 Task: Create a due date automation trigger when advanced off, 2 working days before a card is due at 01:00 PM.
Action: Mouse moved to (1218, 354)
Screenshot: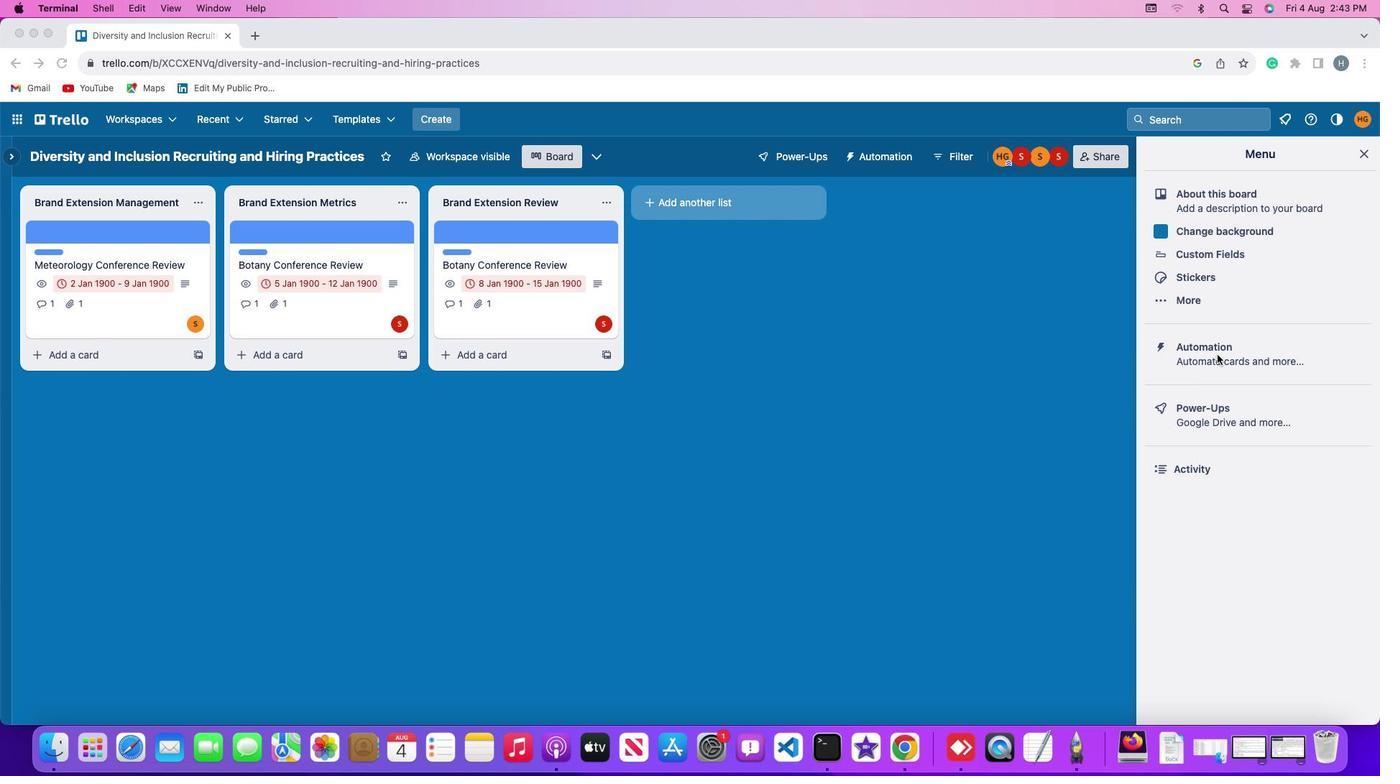 
Action: Mouse pressed left at (1218, 354)
Screenshot: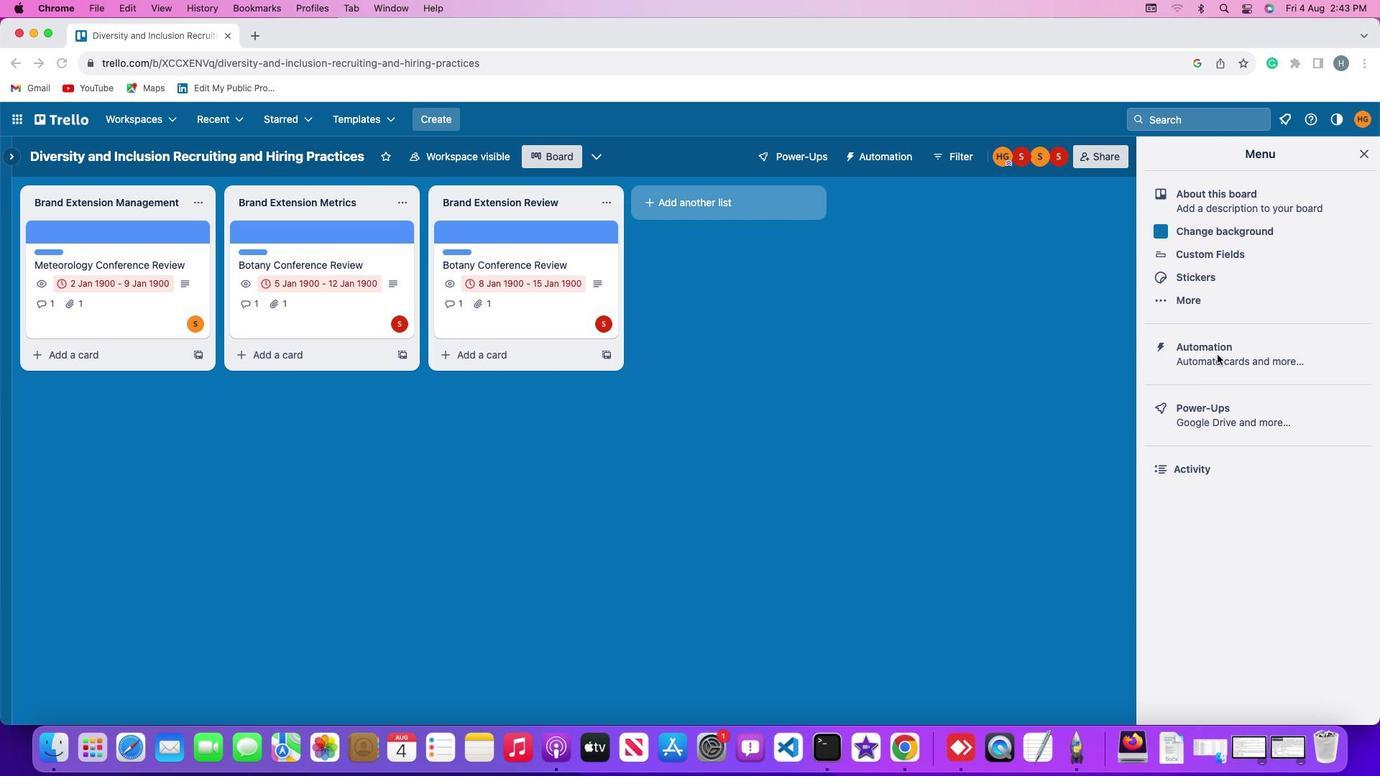
Action: Mouse moved to (1218, 354)
Screenshot: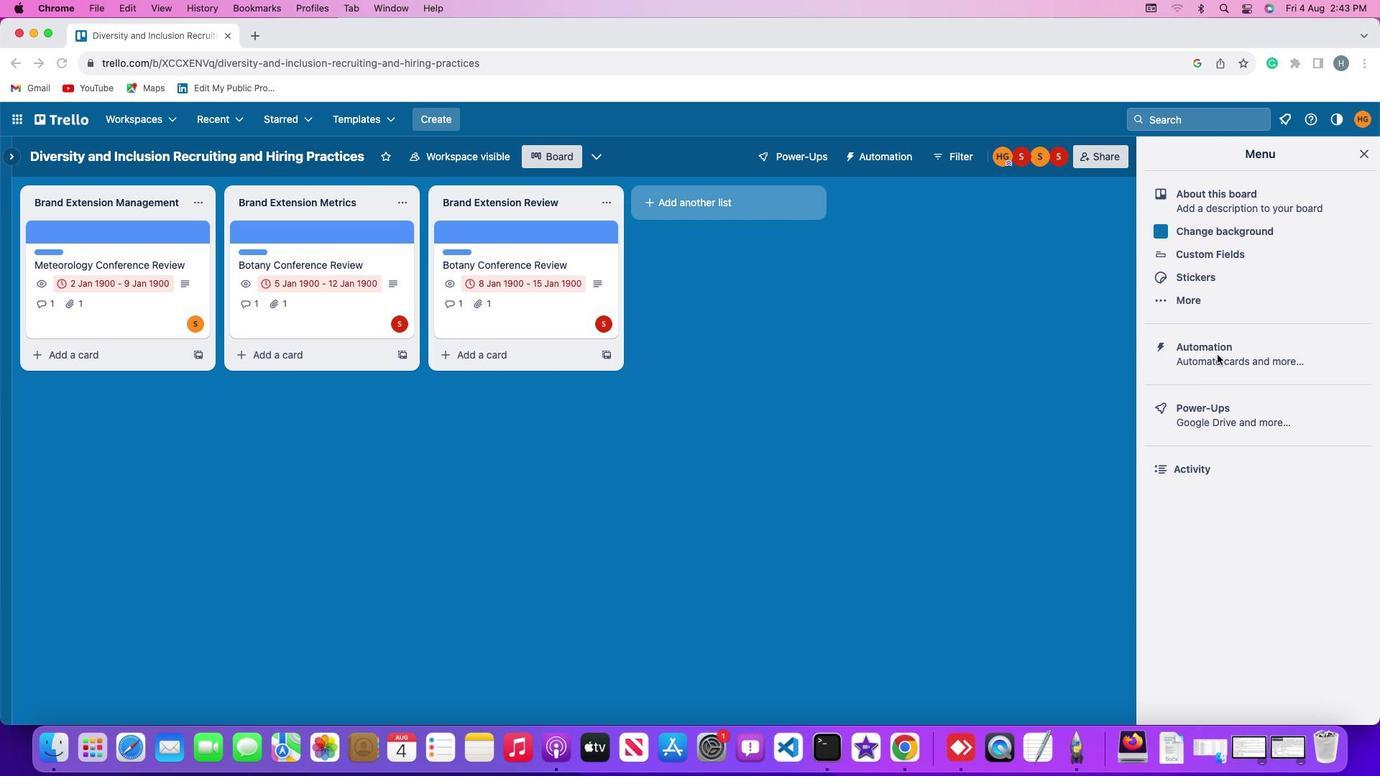 
Action: Mouse pressed left at (1218, 354)
Screenshot: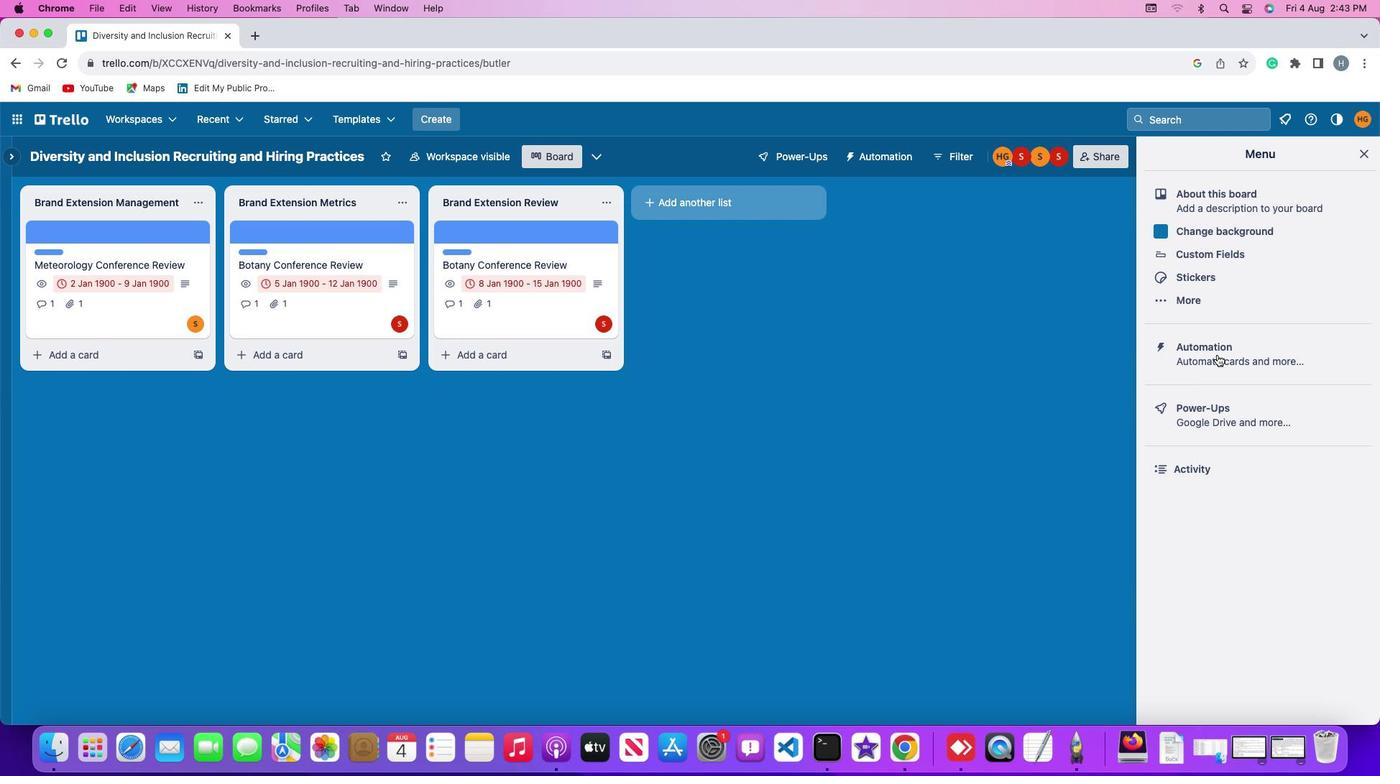 
Action: Mouse moved to (91, 339)
Screenshot: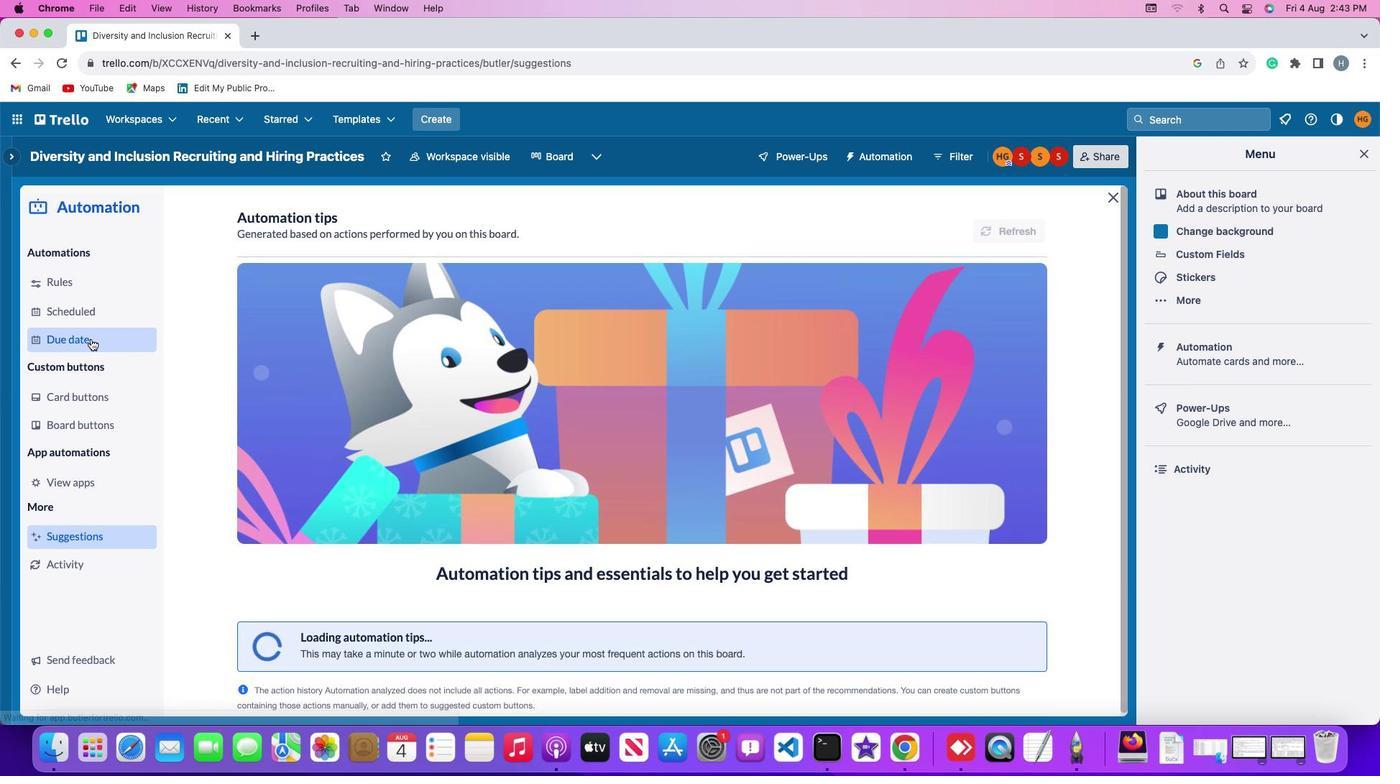 
Action: Mouse pressed left at (91, 339)
Screenshot: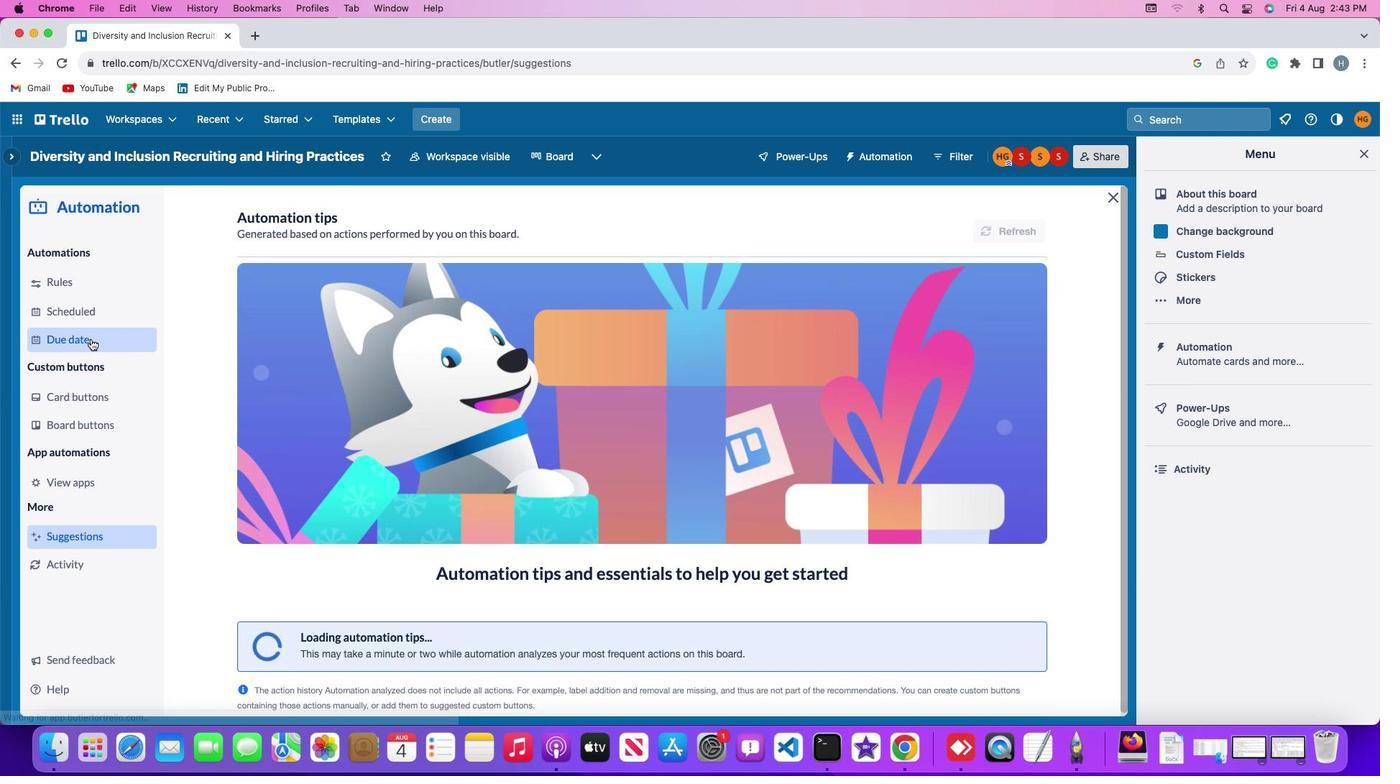 
Action: Mouse moved to (952, 217)
Screenshot: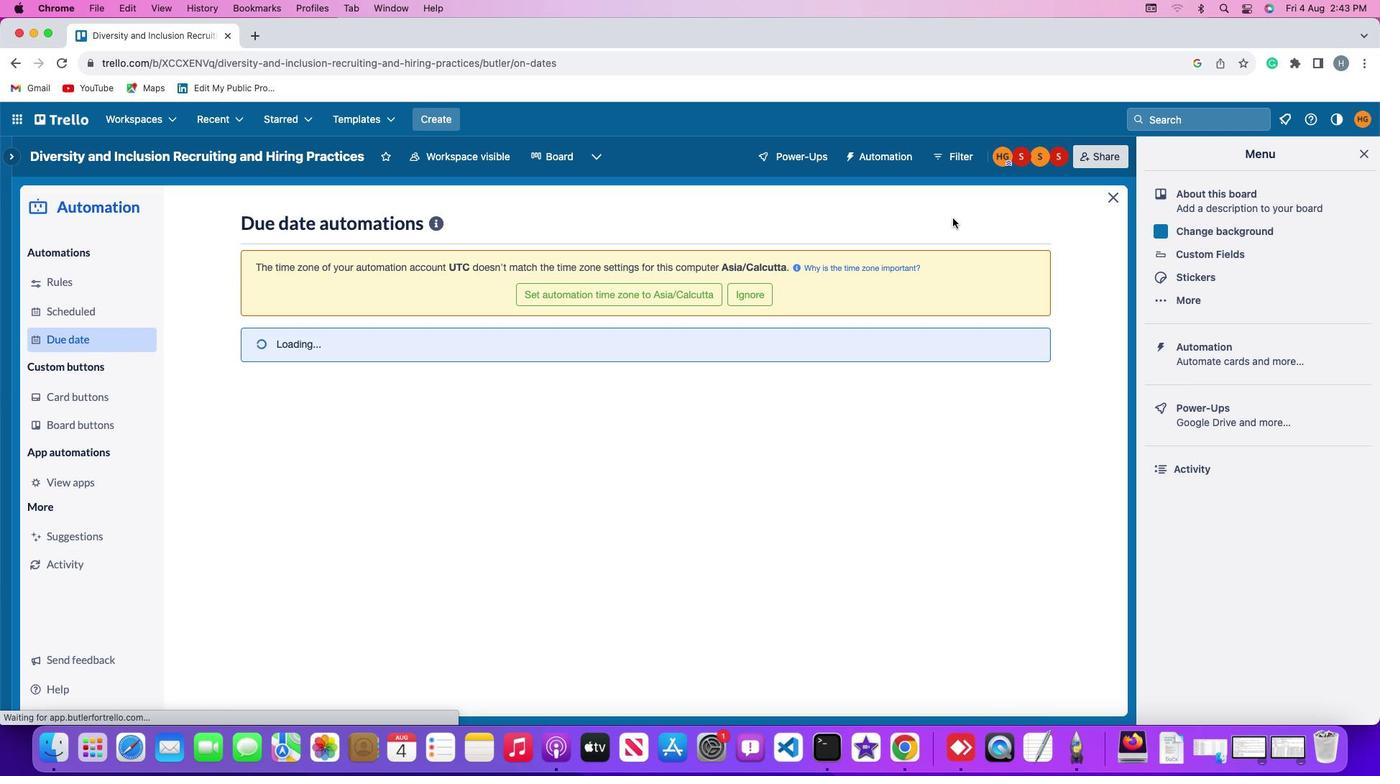 
Action: Mouse pressed left at (952, 217)
Screenshot: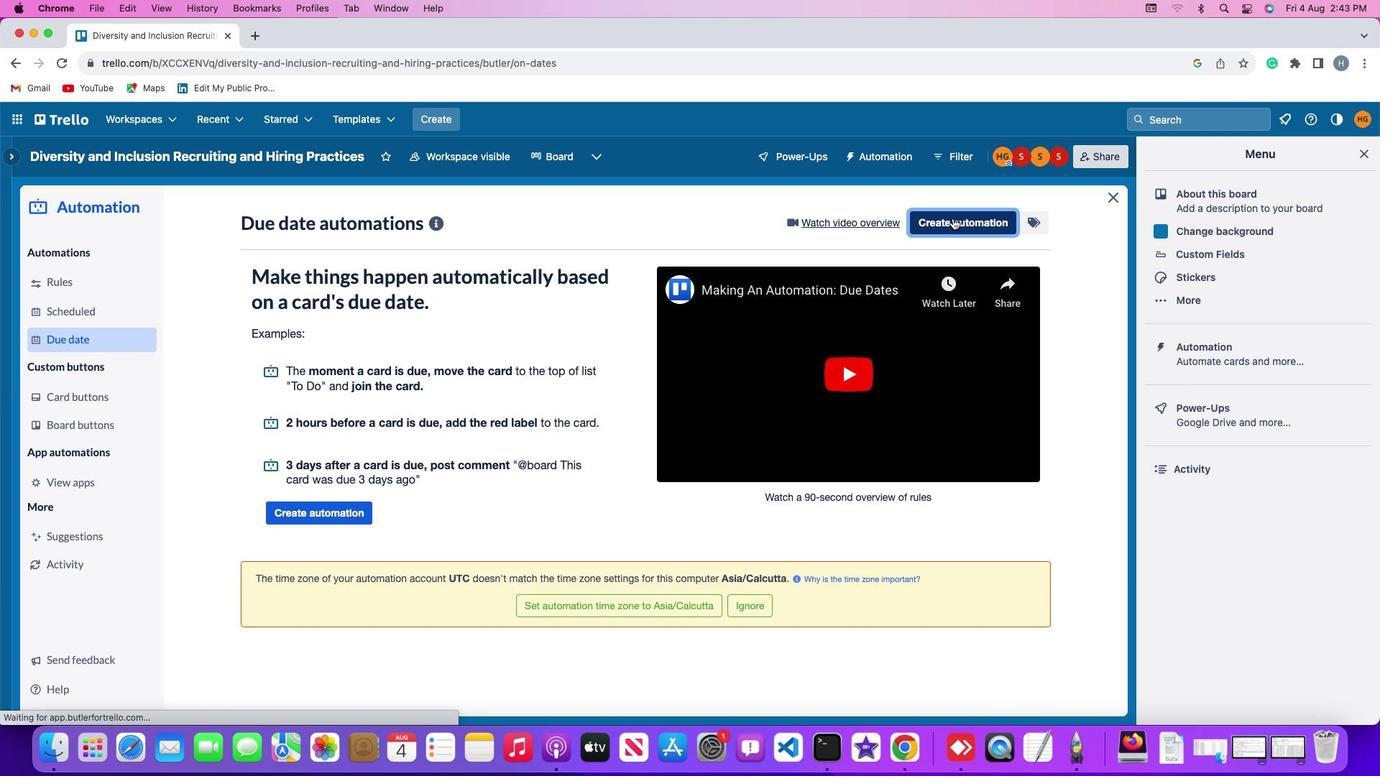 
Action: Mouse moved to (665, 363)
Screenshot: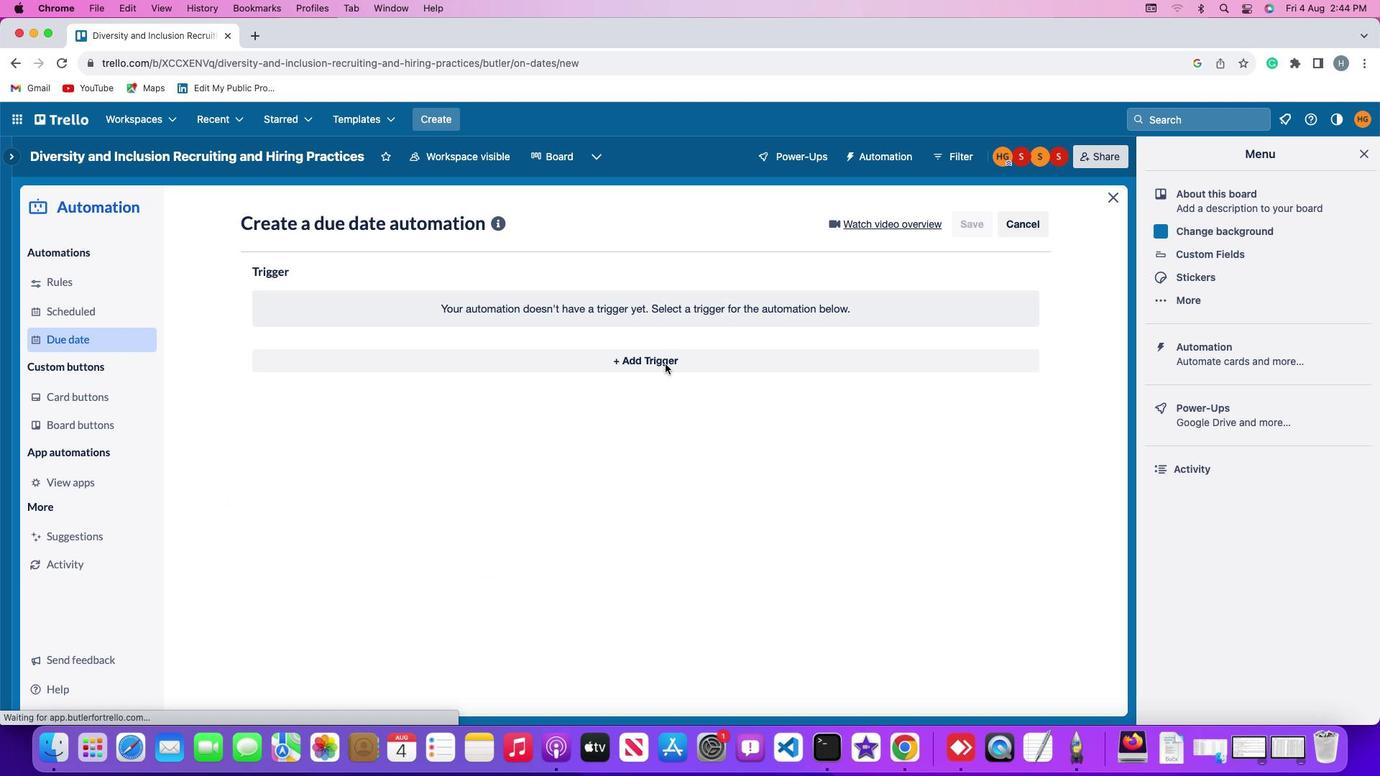 
Action: Mouse pressed left at (665, 363)
Screenshot: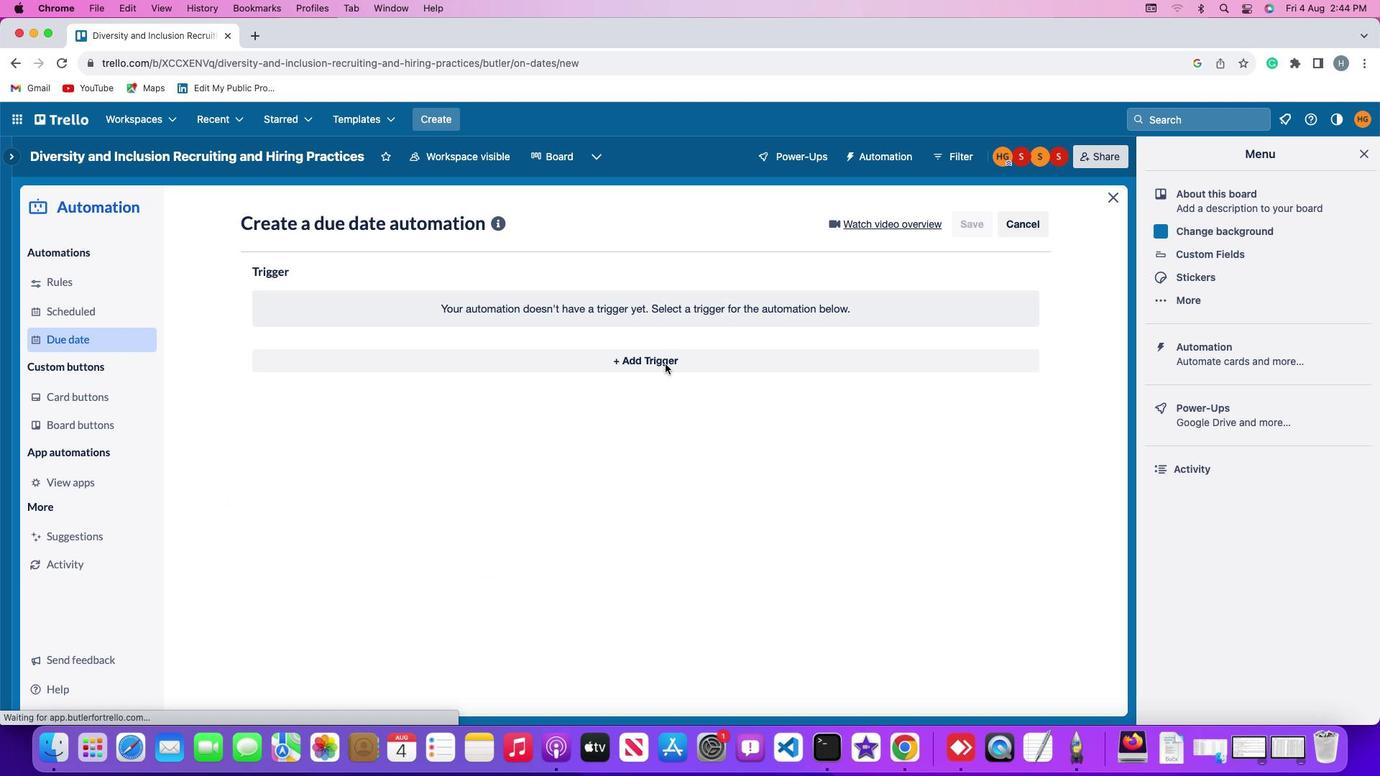 
Action: Mouse moved to (281, 580)
Screenshot: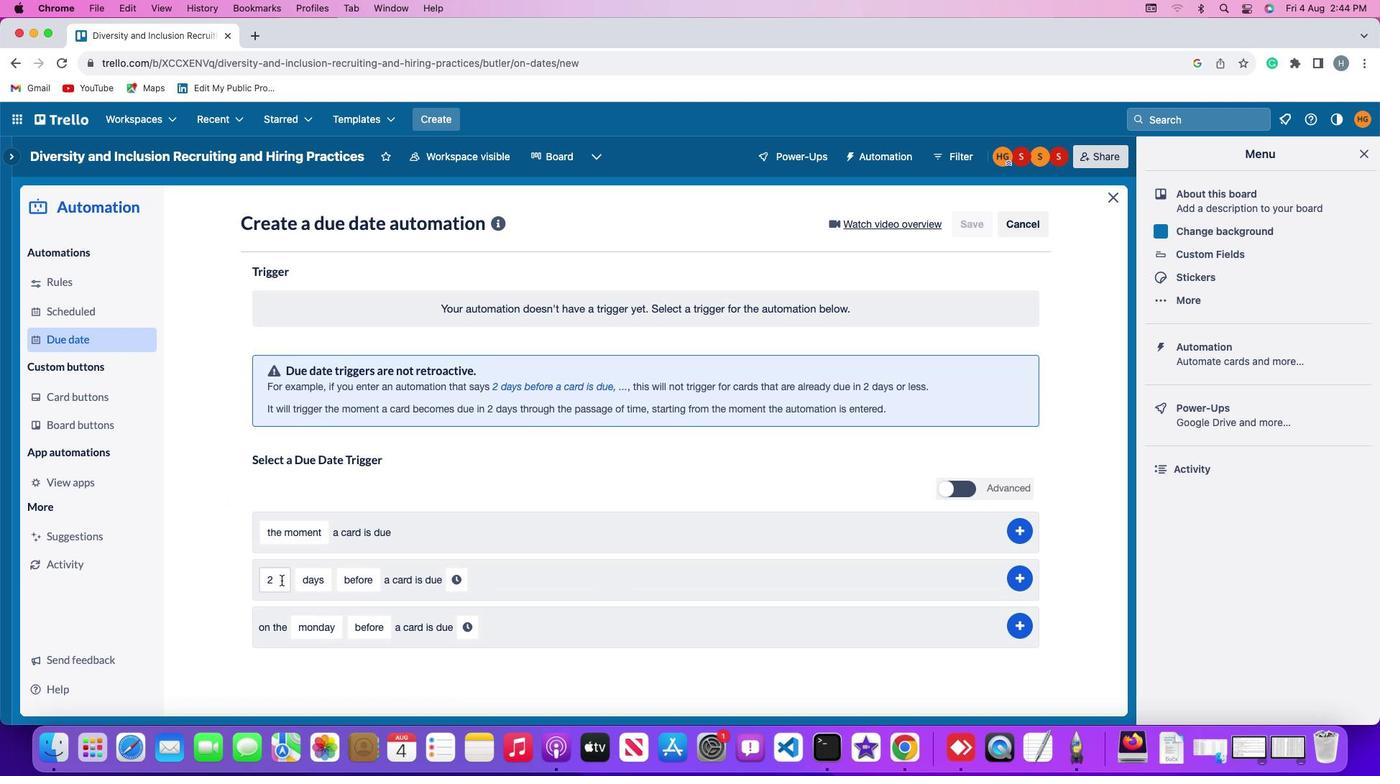 
Action: Mouse pressed left at (281, 580)
Screenshot: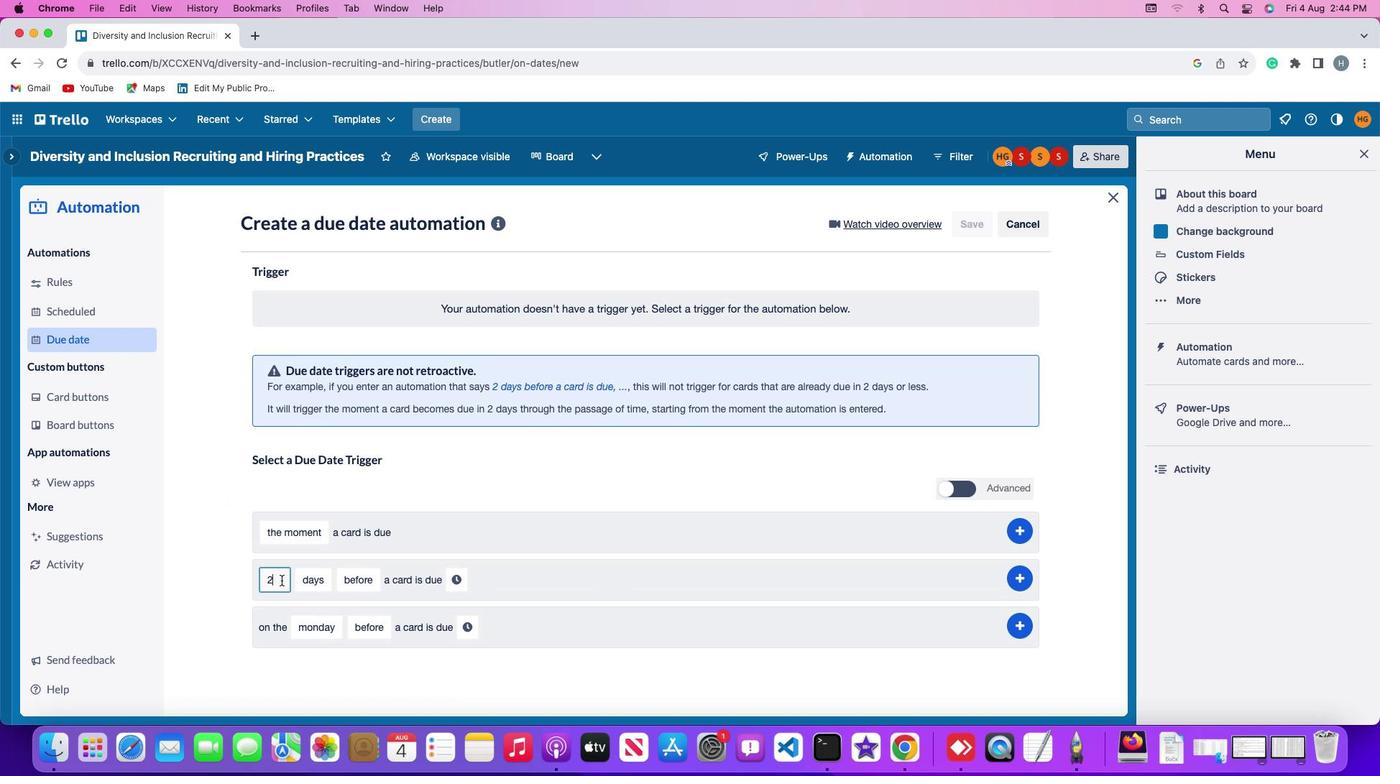 
Action: Key pressed Key.backspace'2'
Screenshot: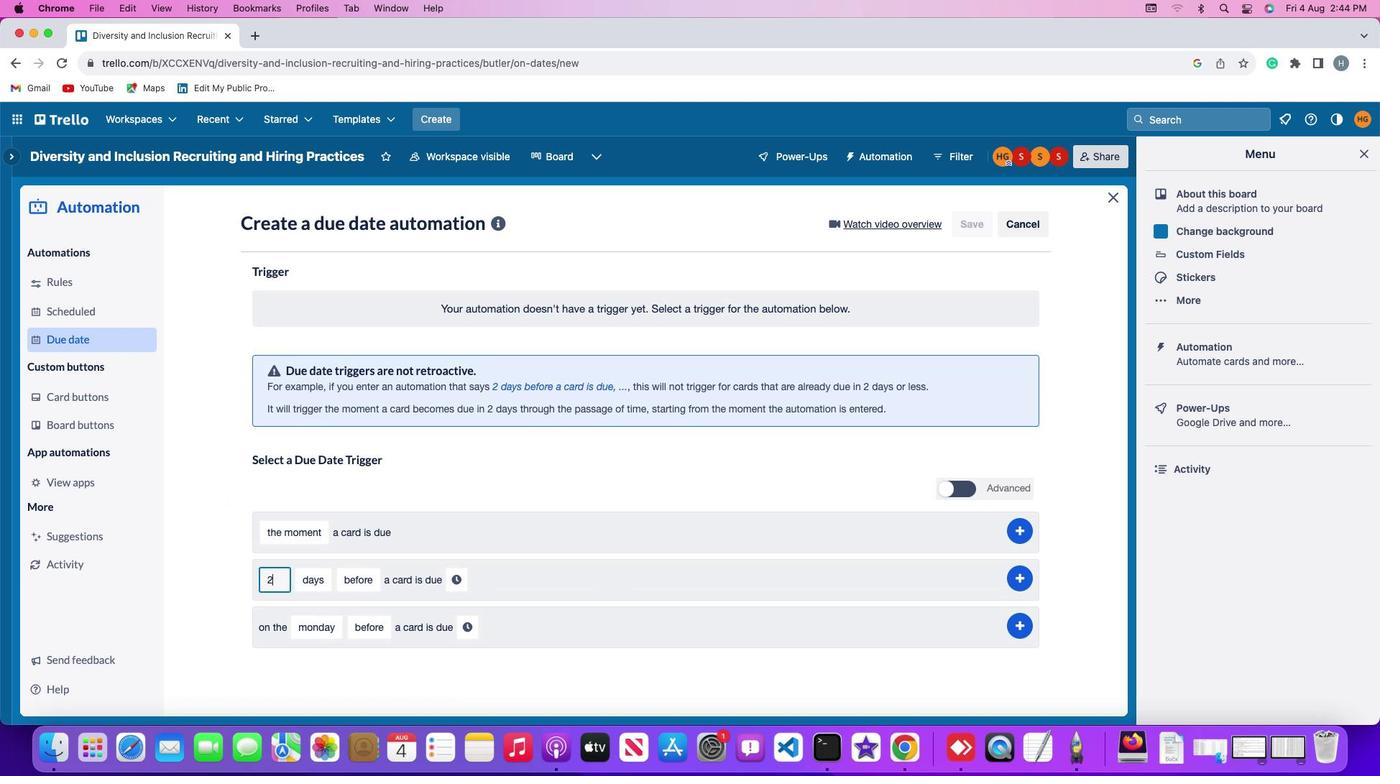
Action: Mouse moved to (311, 579)
Screenshot: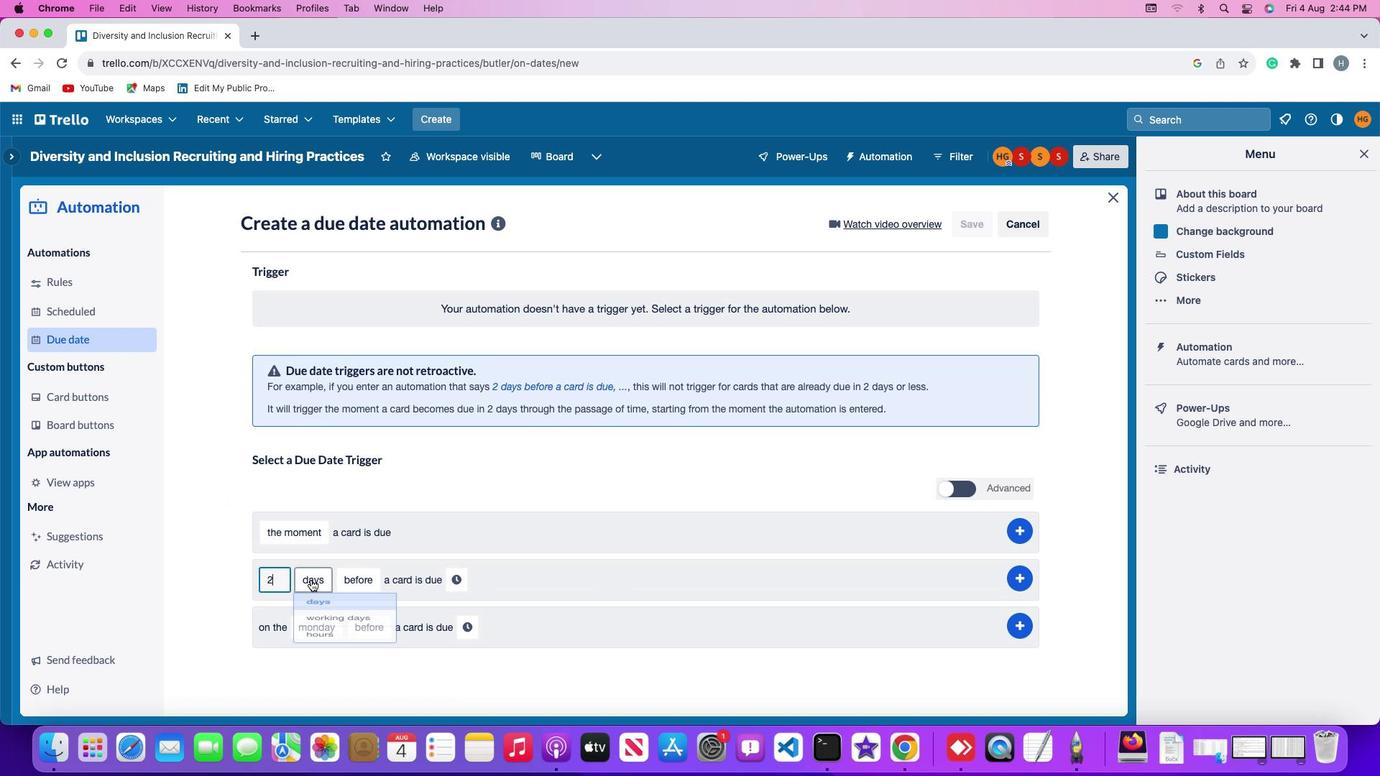 
Action: Mouse pressed left at (311, 579)
Screenshot: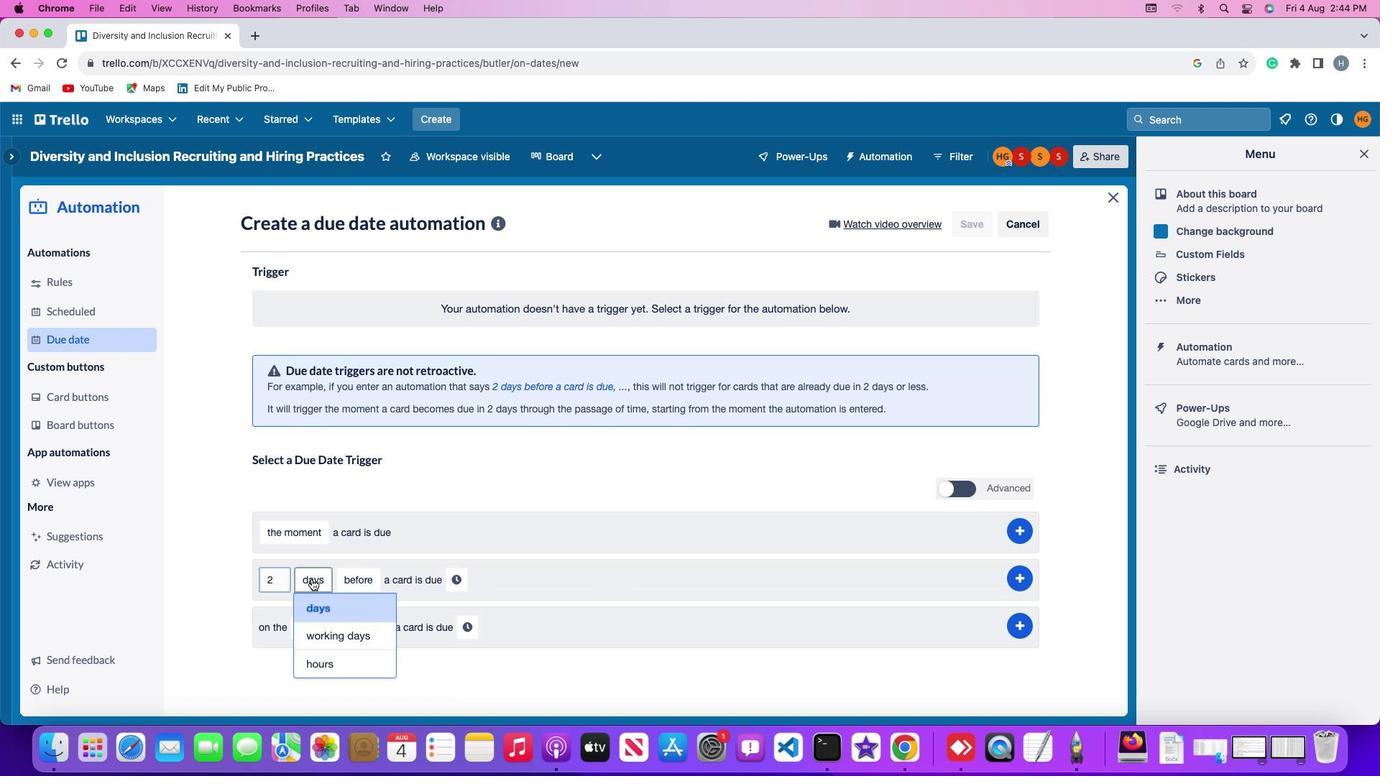 
Action: Mouse moved to (325, 637)
Screenshot: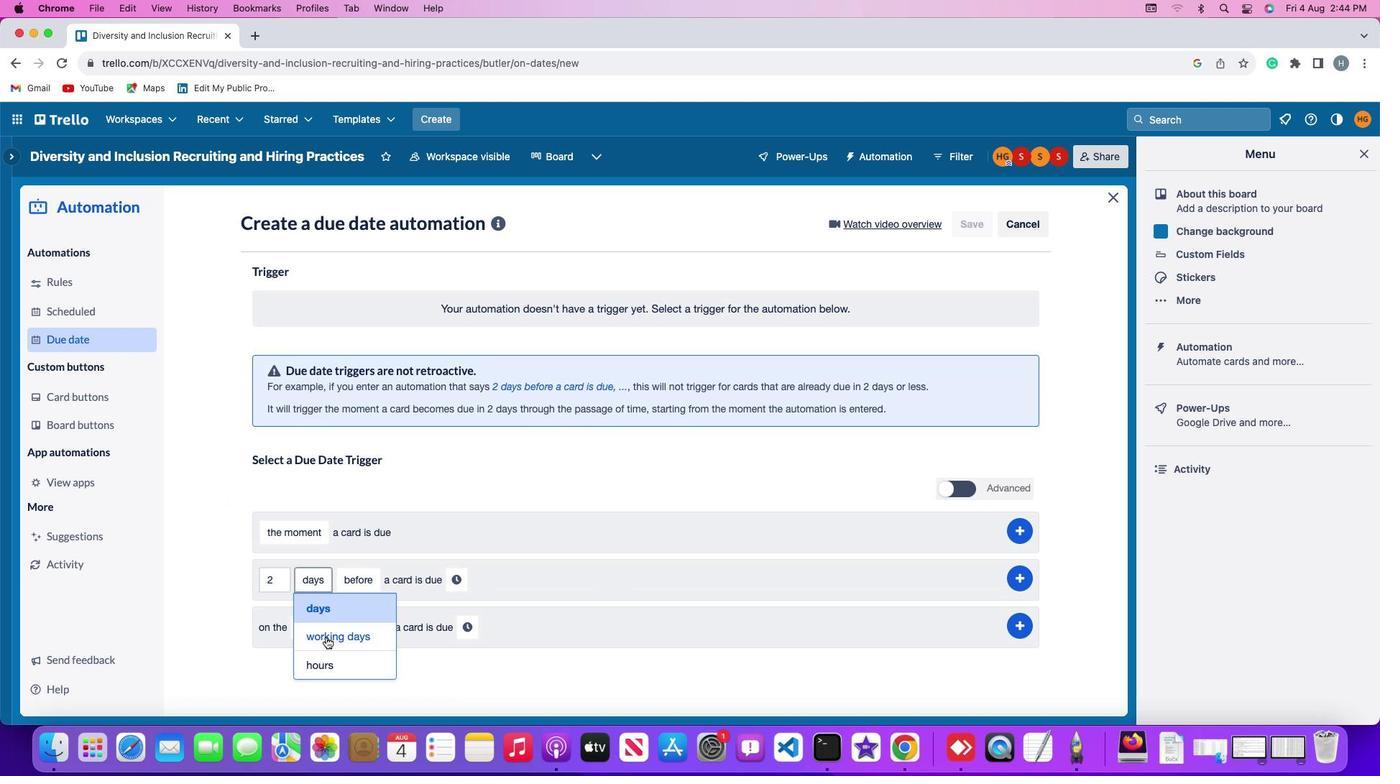 
Action: Mouse pressed left at (325, 637)
Screenshot: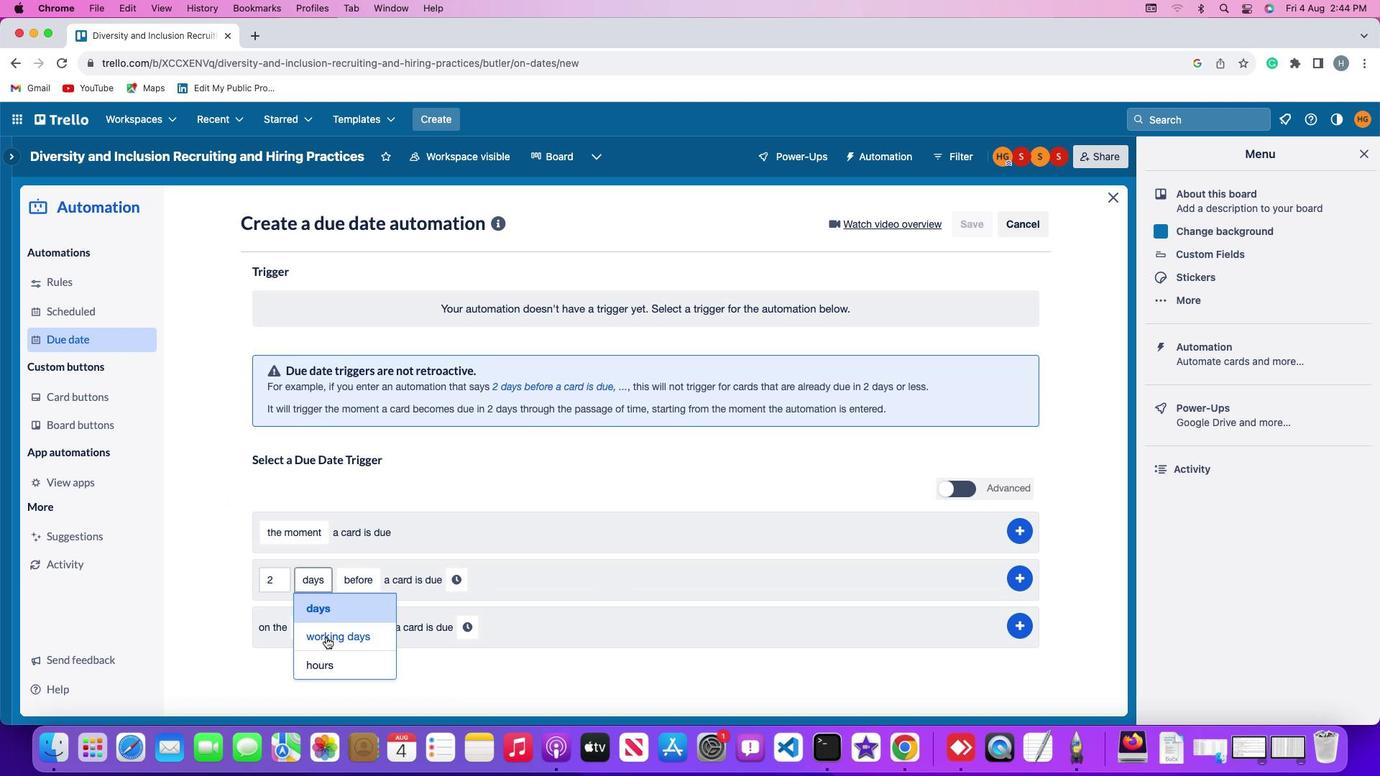 
Action: Mouse moved to (406, 604)
Screenshot: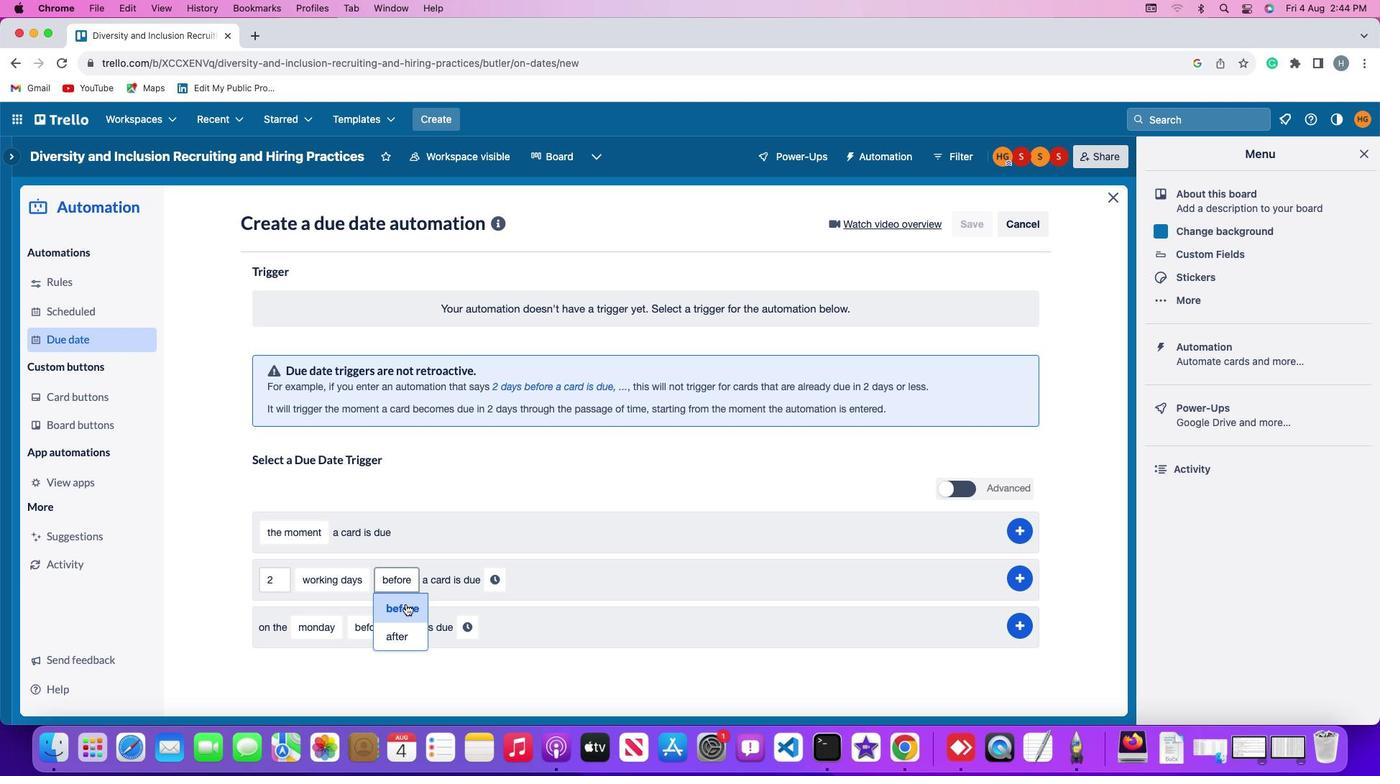 
Action: Mouse pressed left at (406, 604)
Screenshot: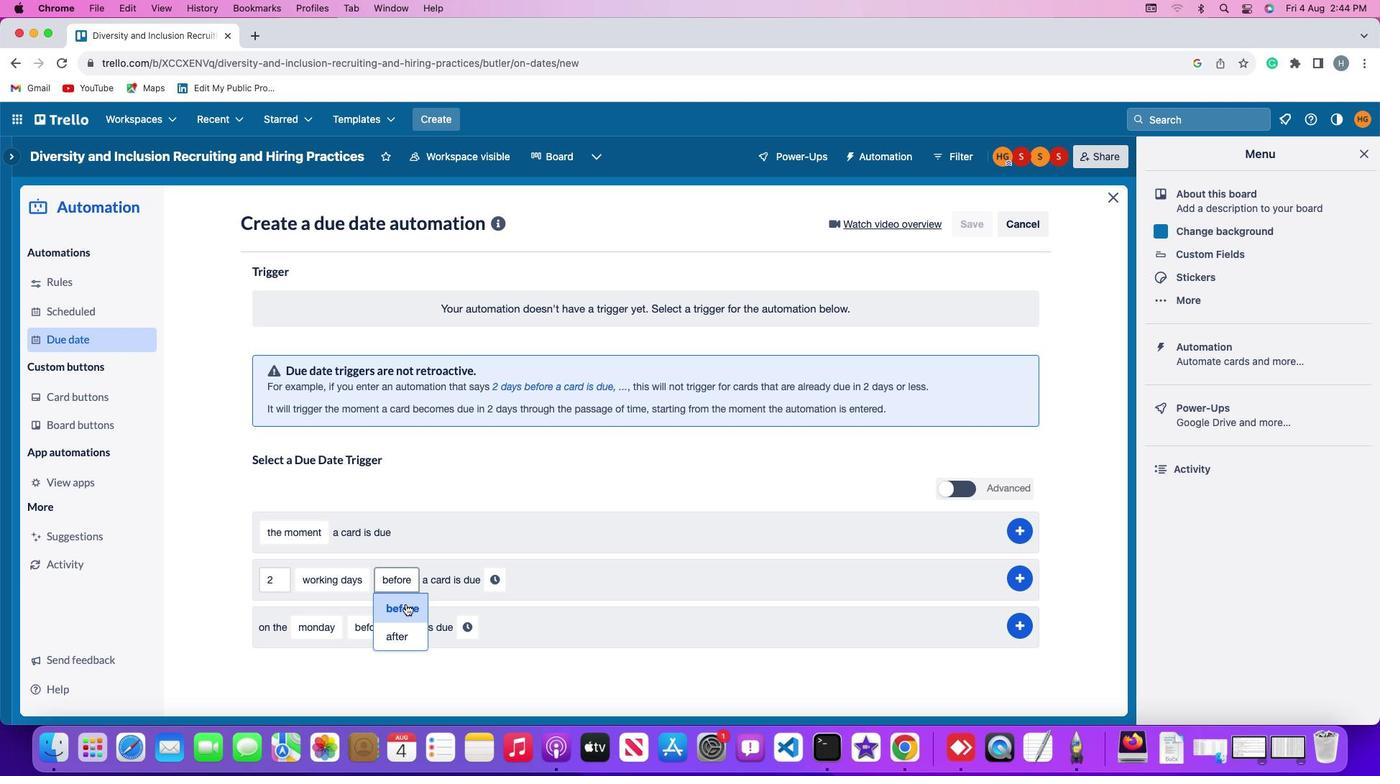 
Action: Mouse moved to (499, 580)
Screenshot: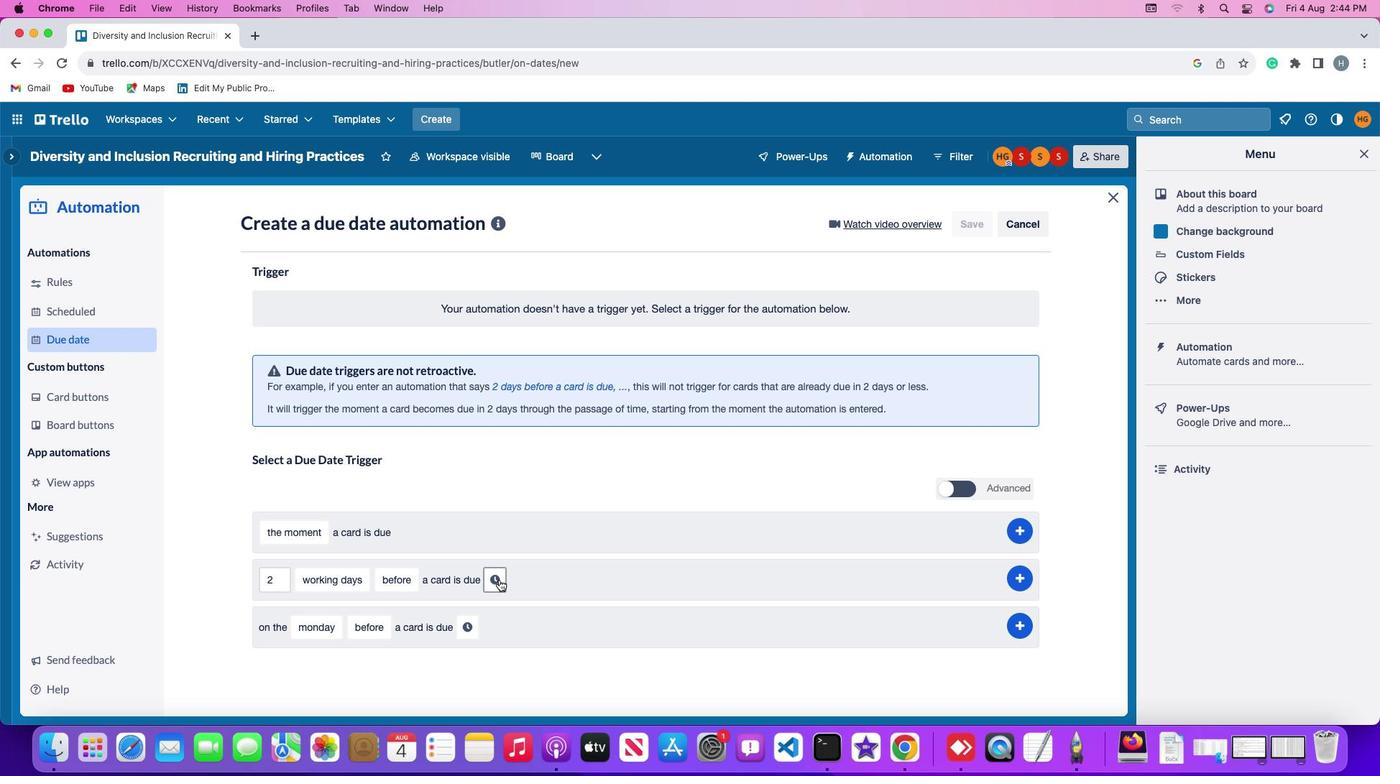 
Action: Mouse pressed left at (499, 580)
Screenshot: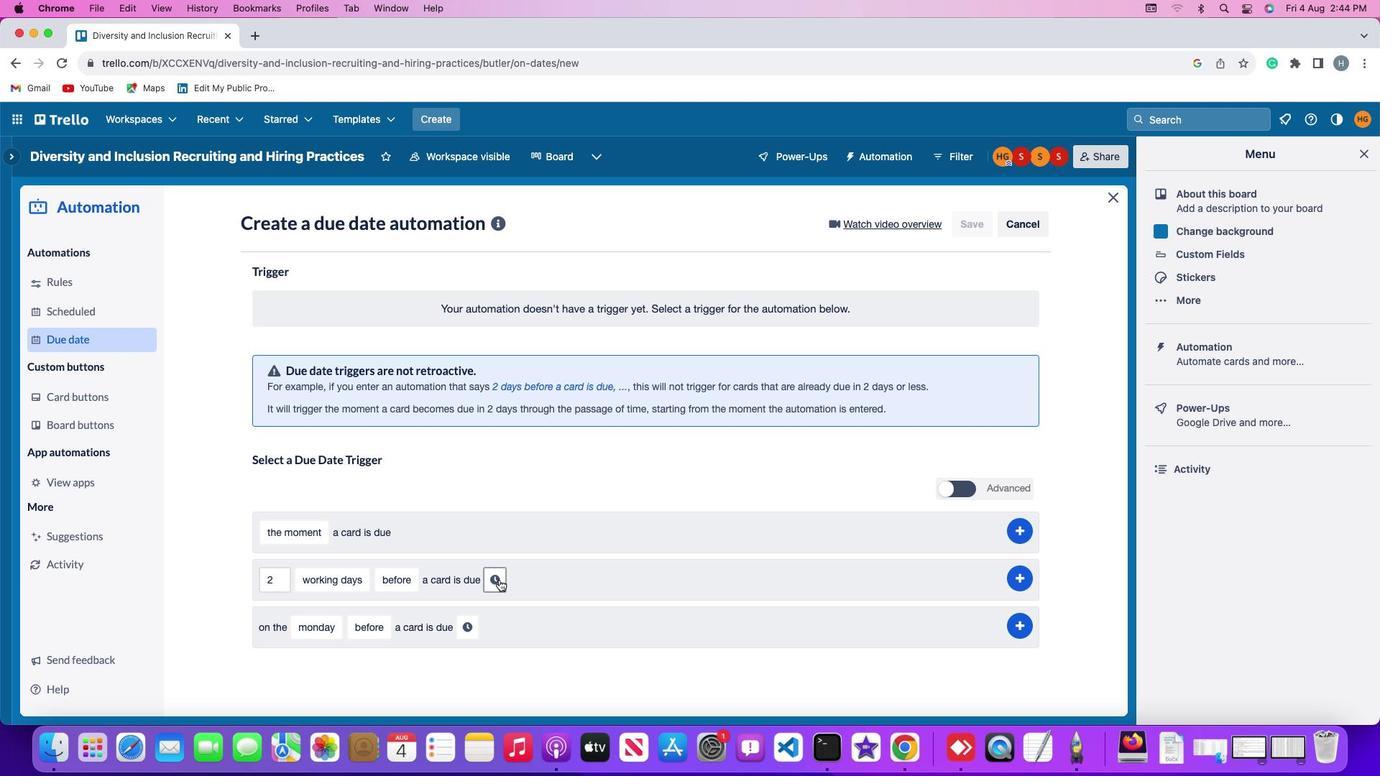 
Action: Mouse moved to (521, 582)
Screenshot: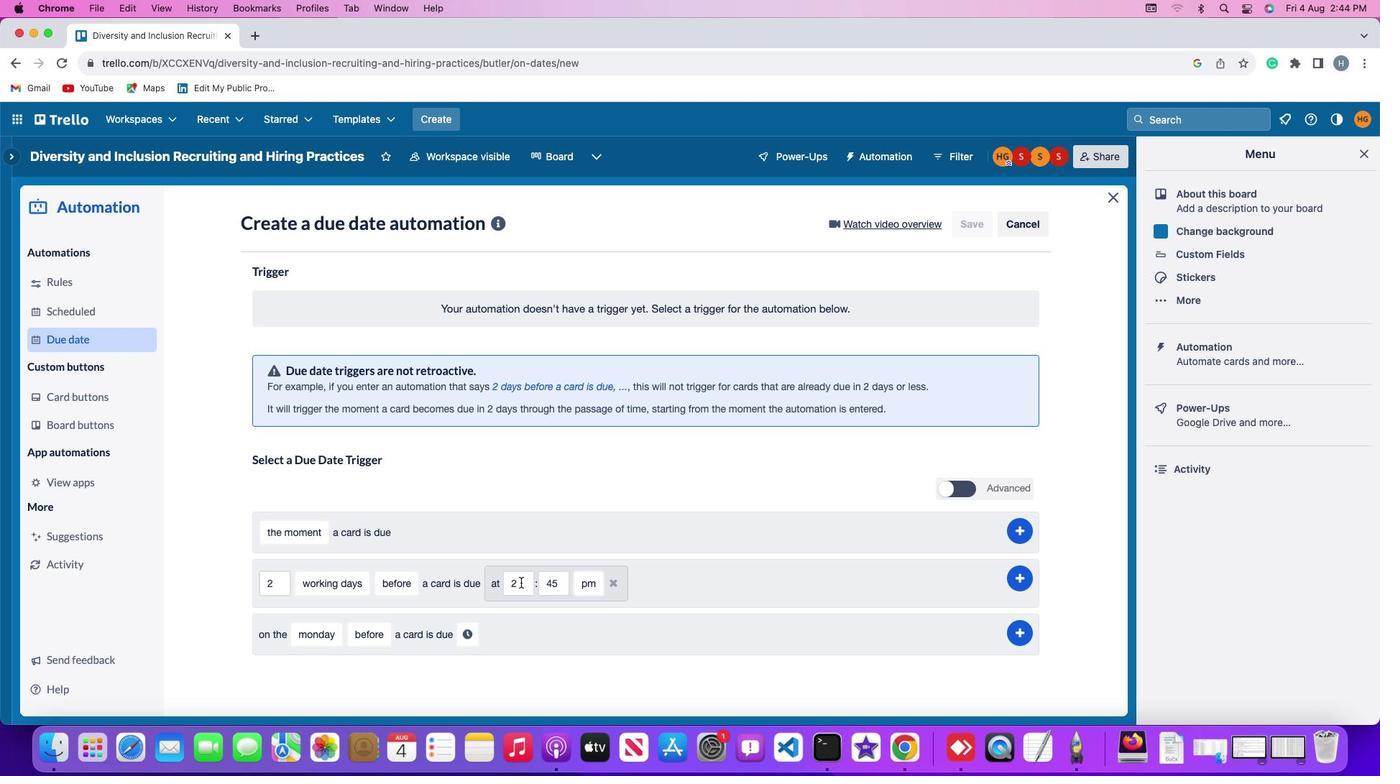 
Action: Mouse pressed left at (521, 582)
Screenshot: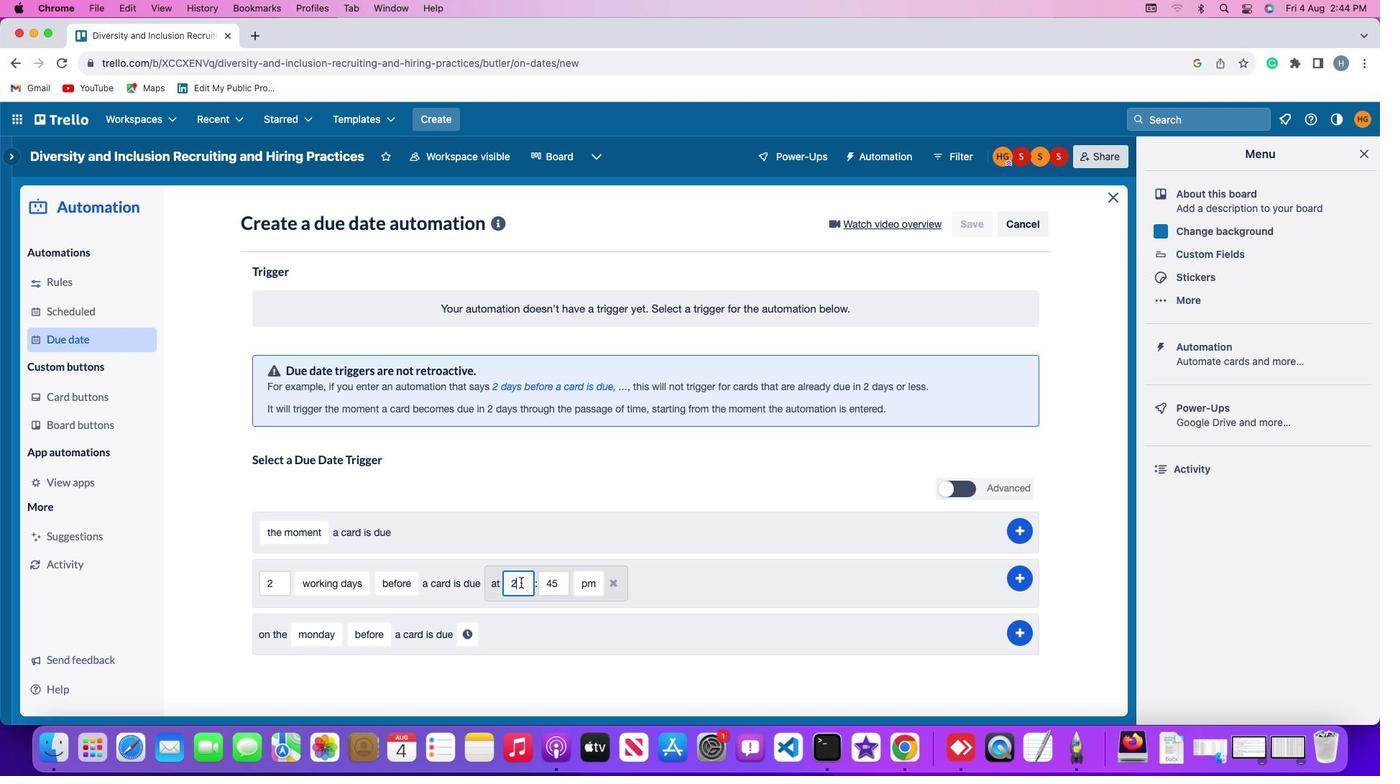 
Action: Key pressed Key.backspace'1'
Screenshot: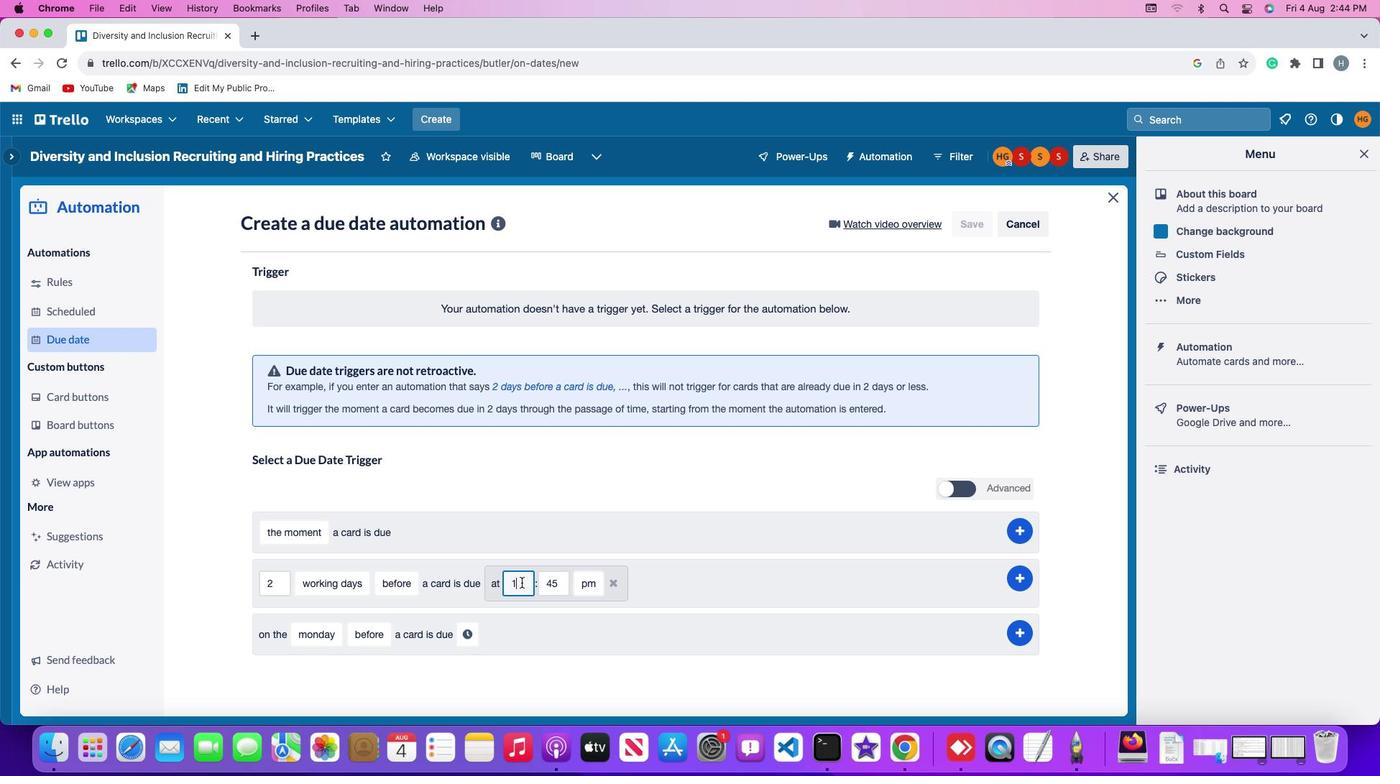 
Action: Mouse moved to (560, 582)
Screenshot: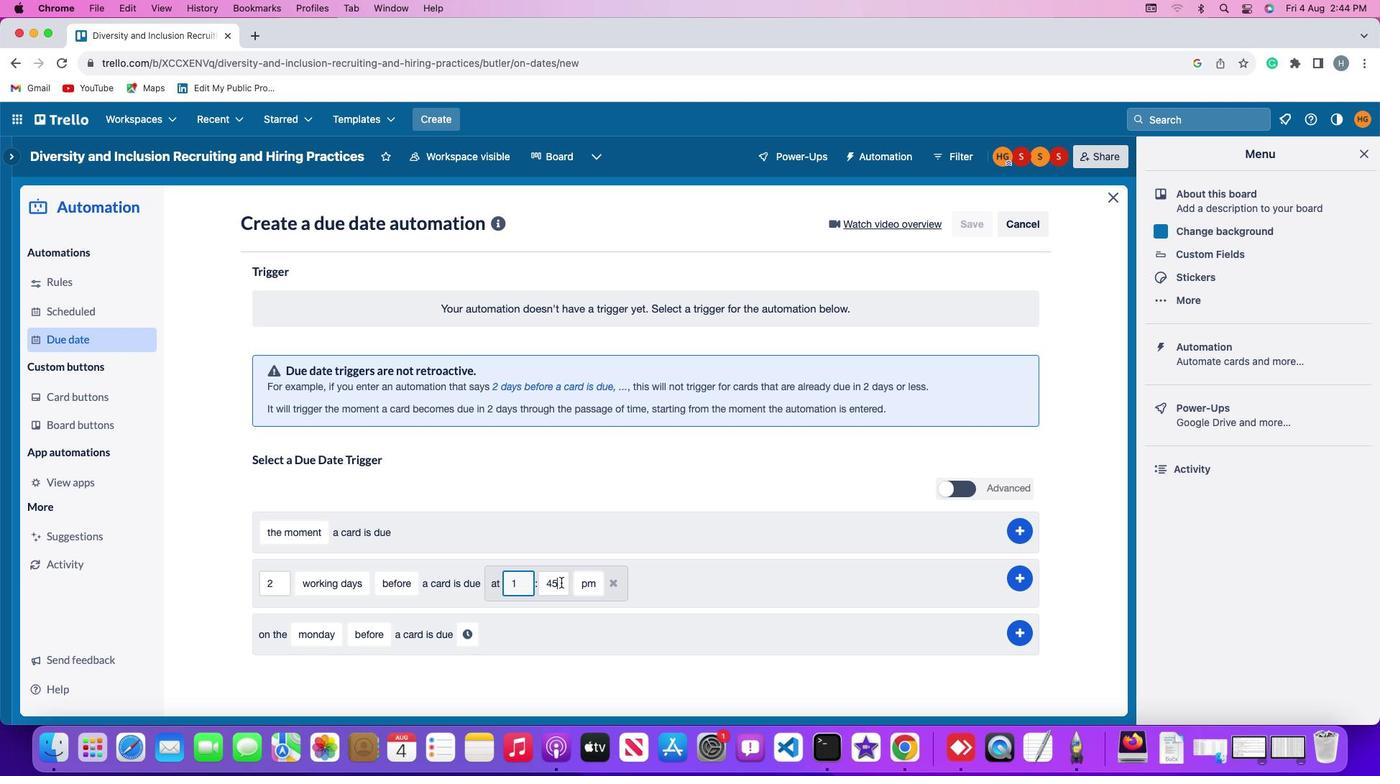 
Action: Mouse pressed left at (560, 582)
Screenshot: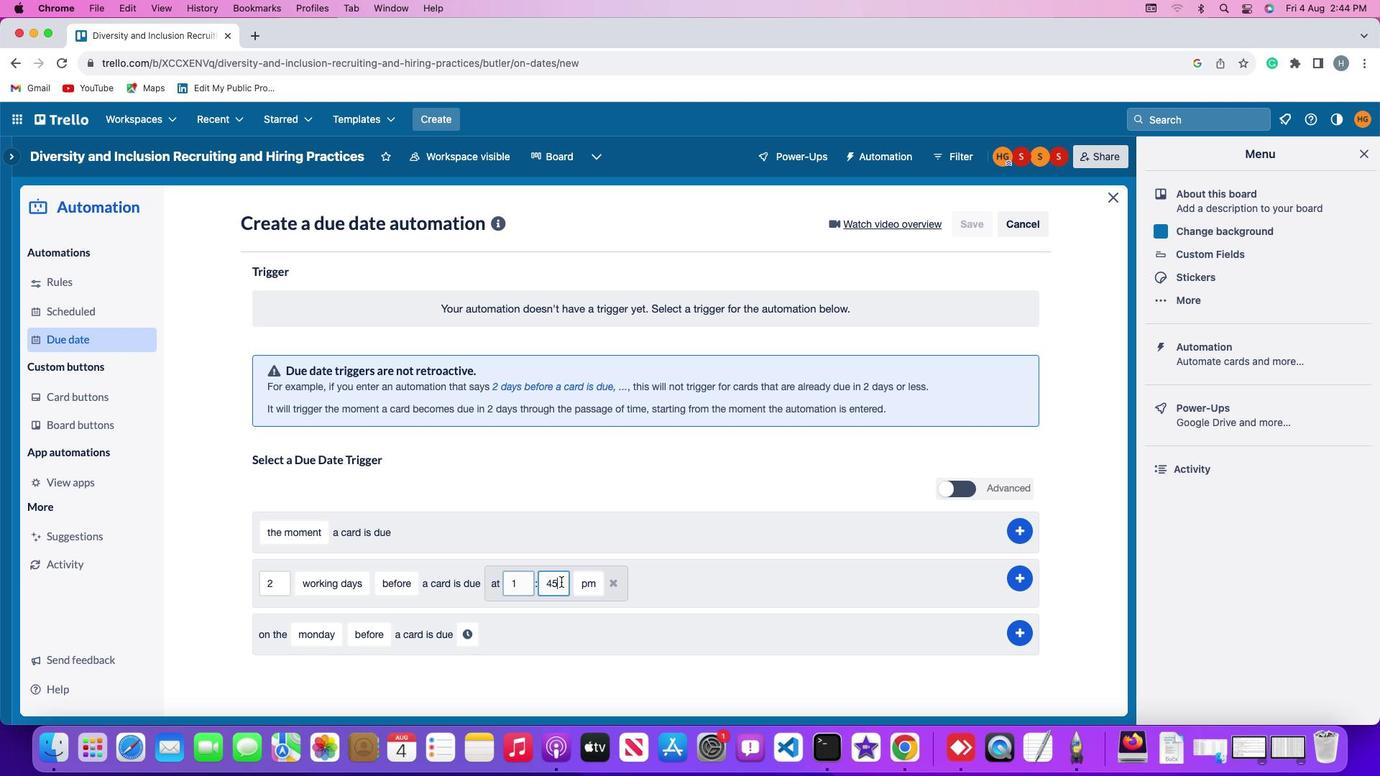 
Action: Mouse moved to (561, 582)
Screenshot: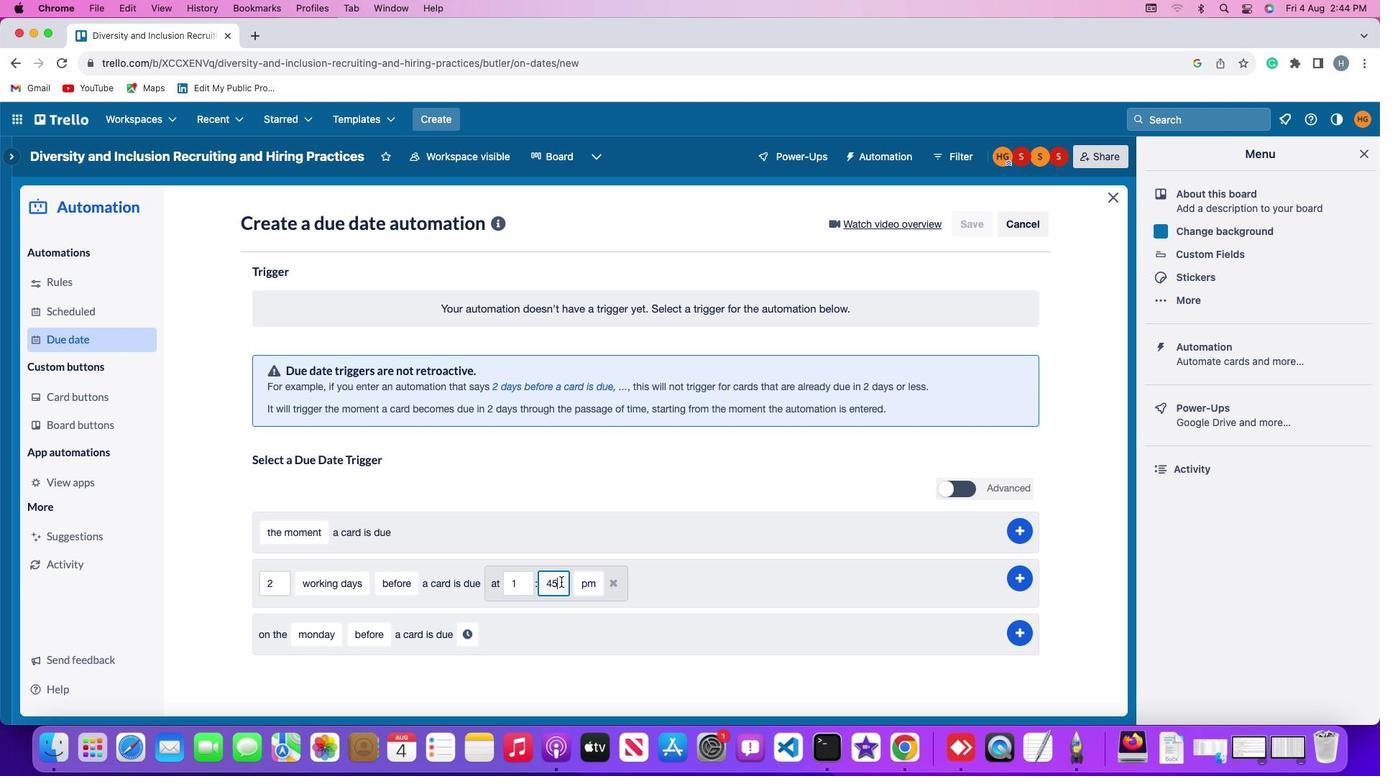 
Action: Key pressed Key.backspaceKey.backspace
Screenshot: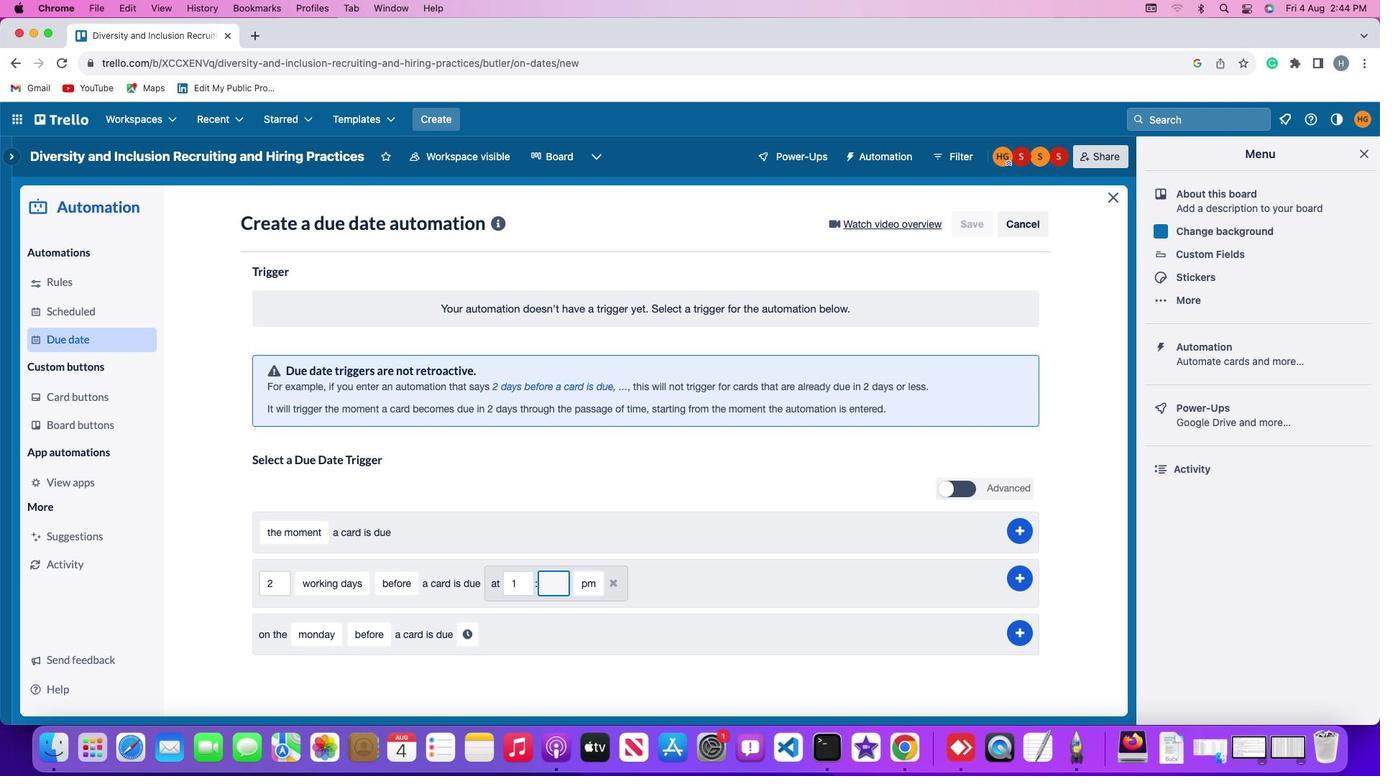 
Action: Mouse moved to (561, 581)
Screenshot: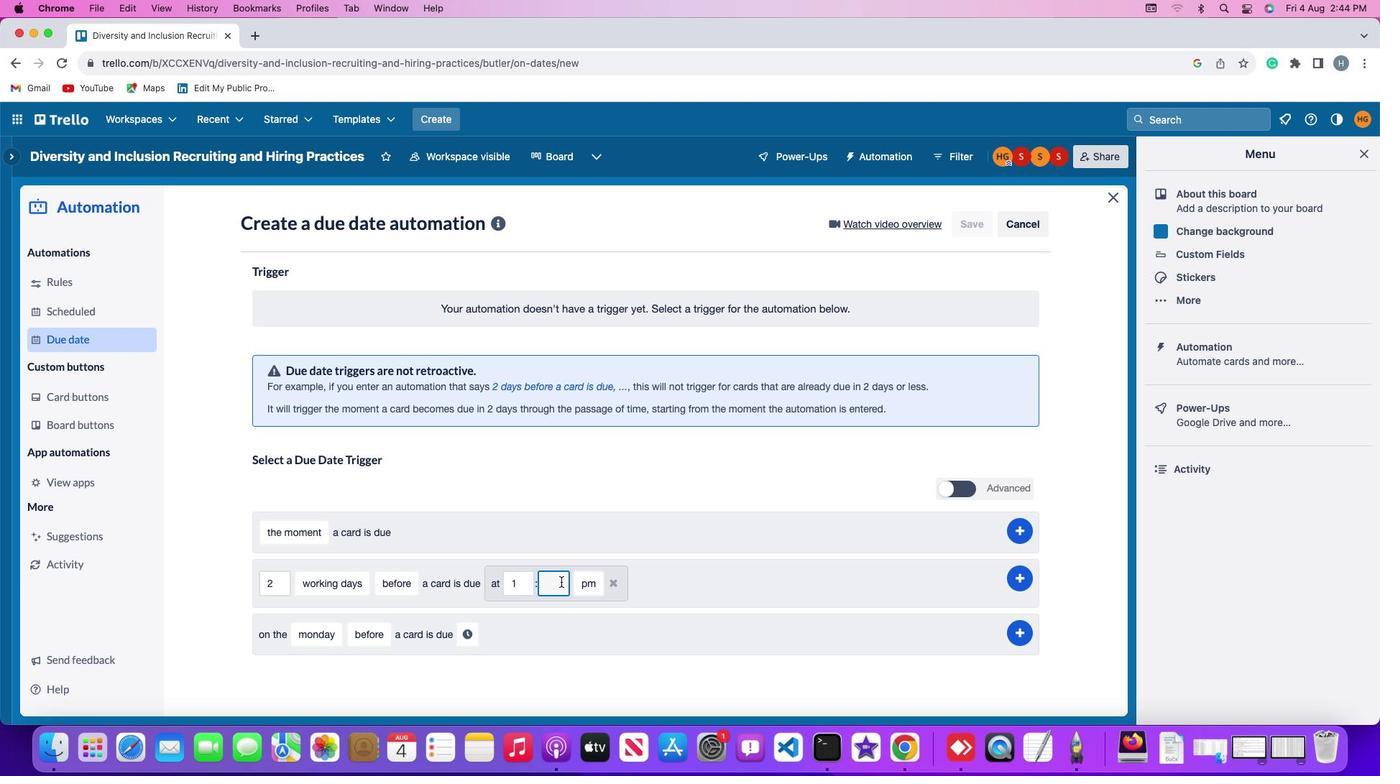 
Action: Key pressed '0''0'
Screenshot: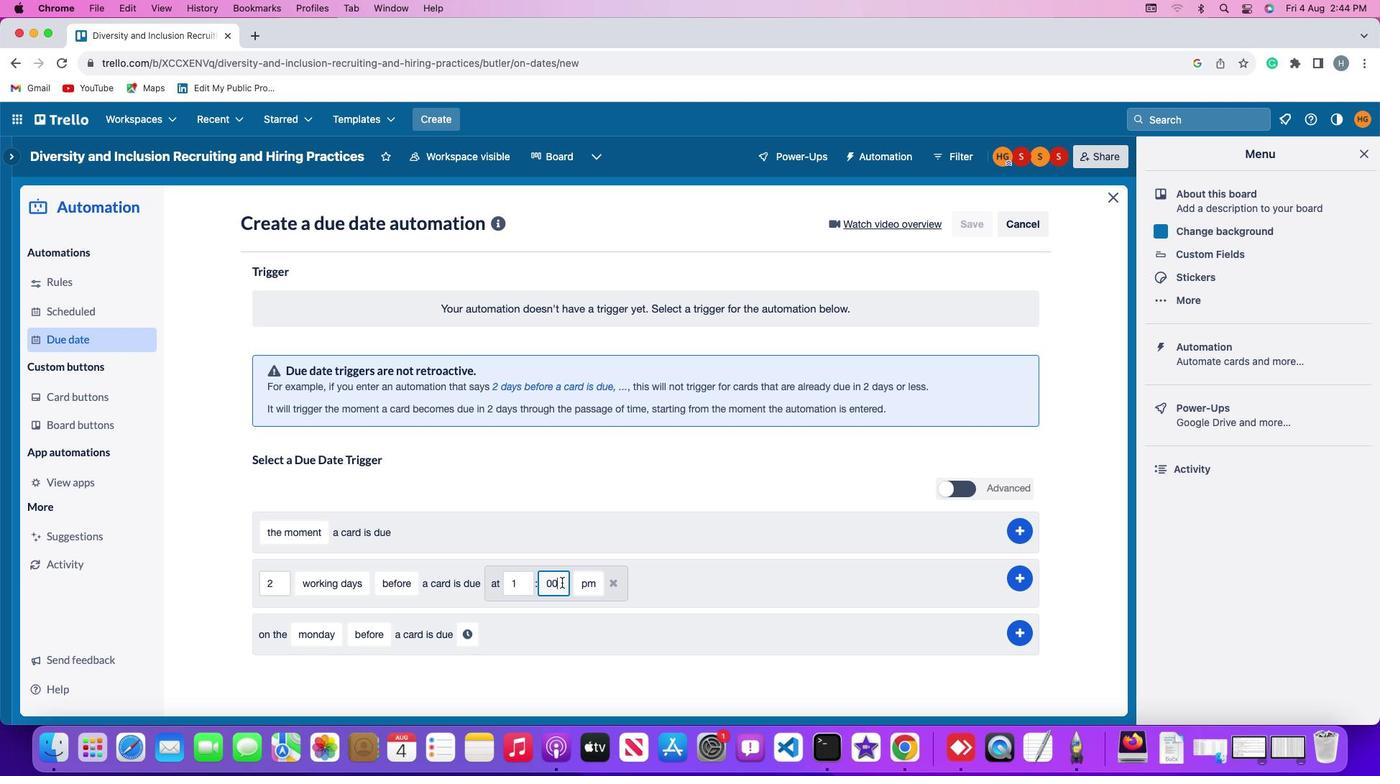 
Action: Mouse moved to (582, 582)
Screenshot: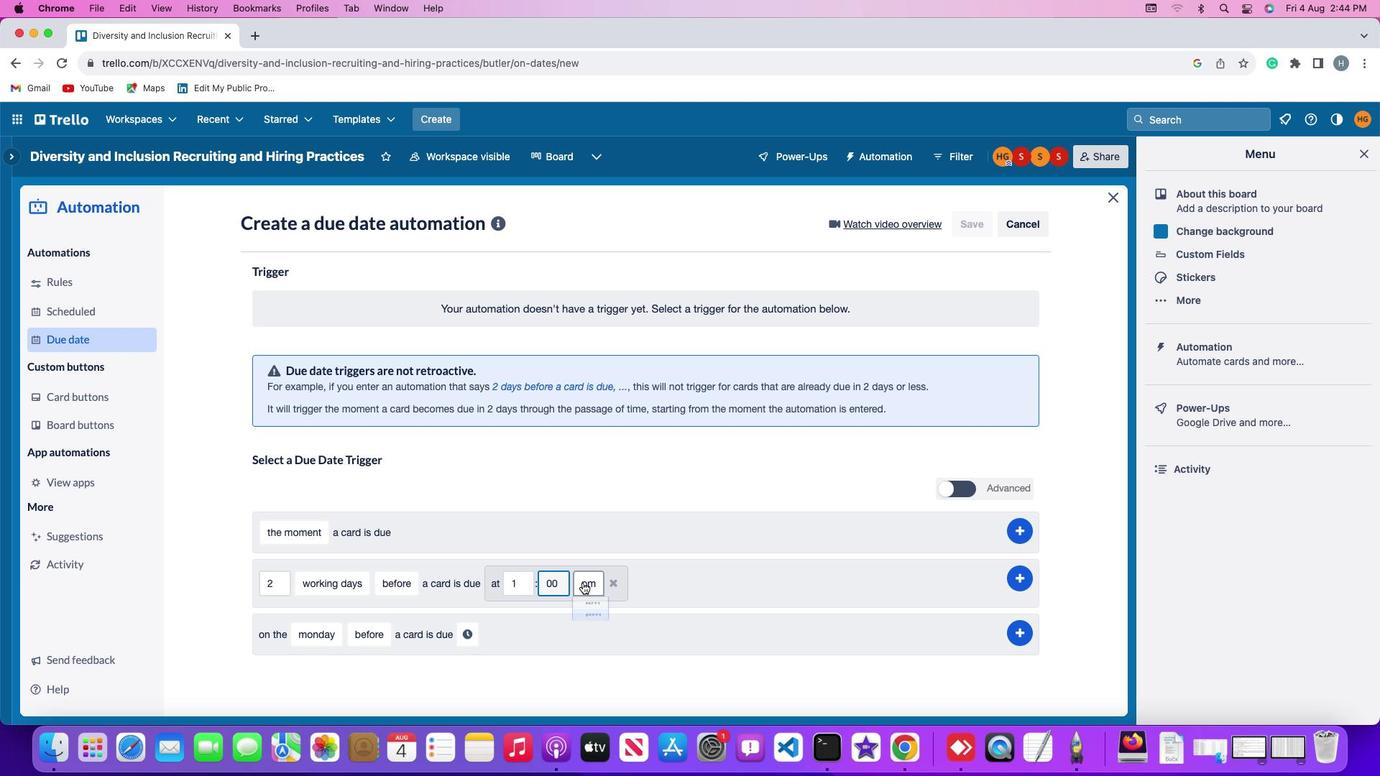 
Action: Mouse pressed left at (582, 582)
Screenshot: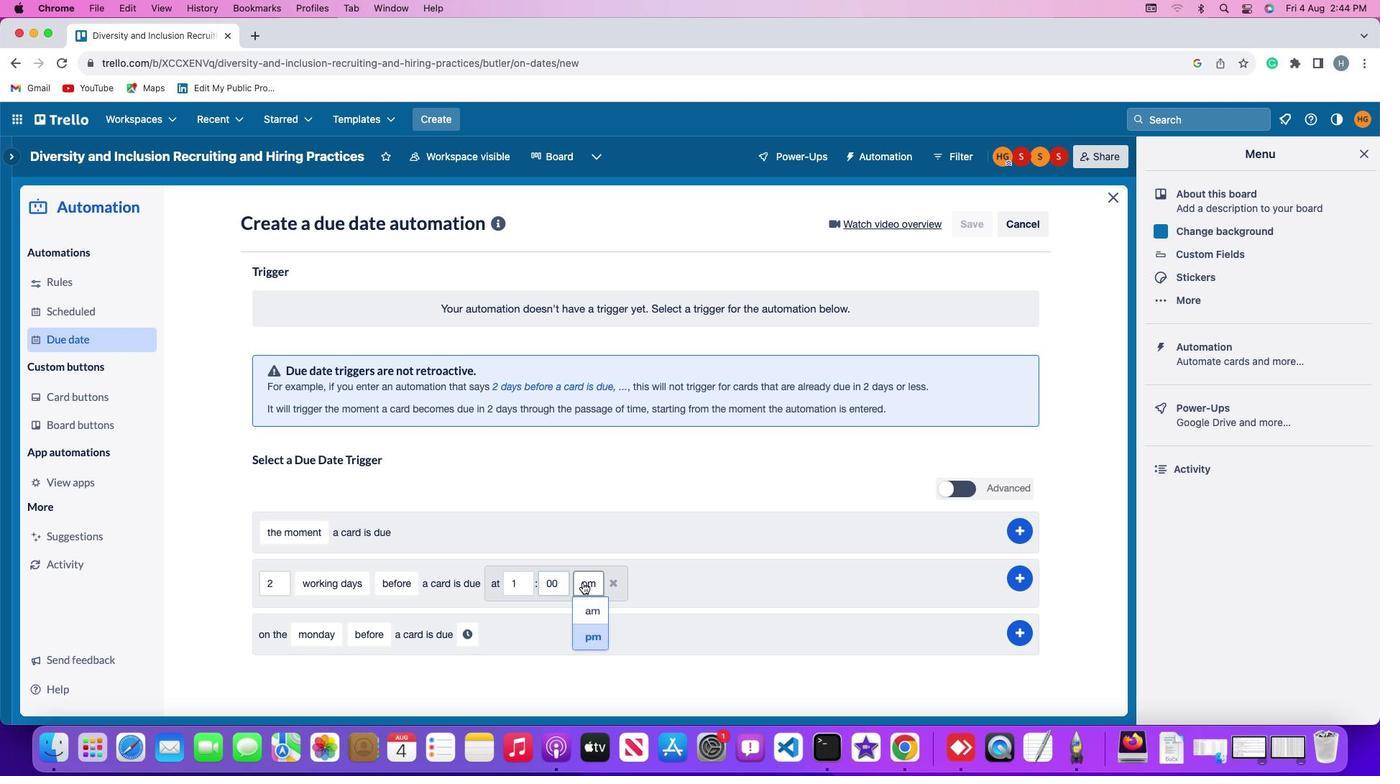 
Action: Mouse moved to (591, 637)
Screenshot: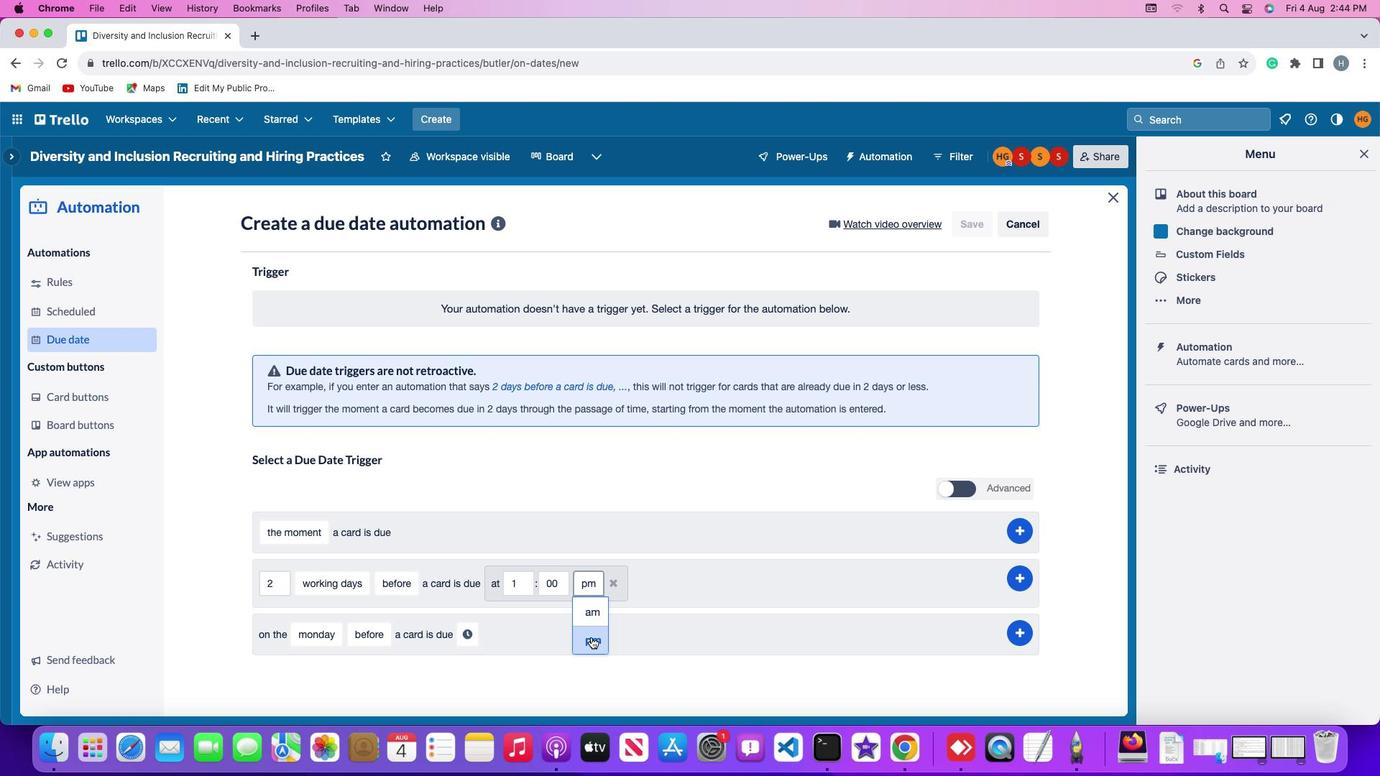 
Action: Mouse pressed left at (591, 637)
Screenshot: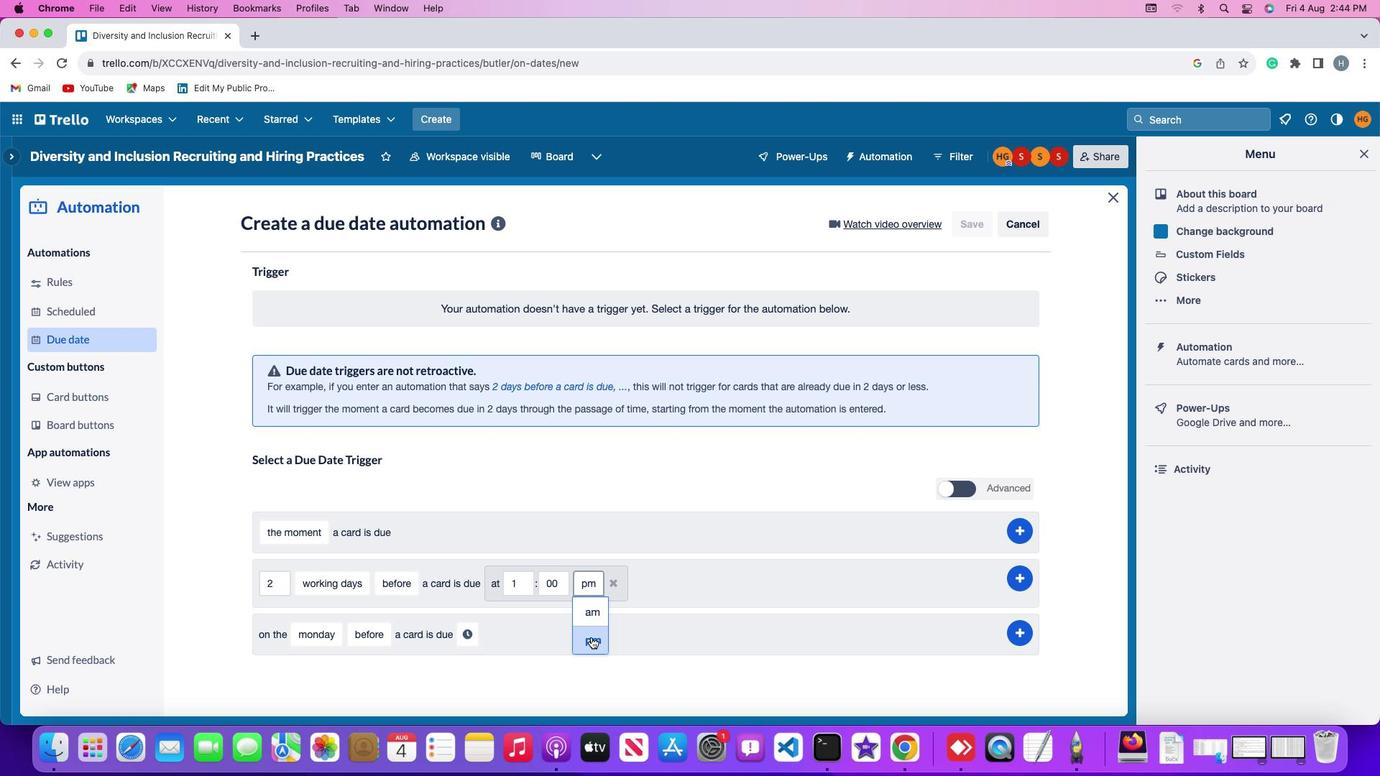 
Action: Mouse moved to (1024, 579)
Screenshot: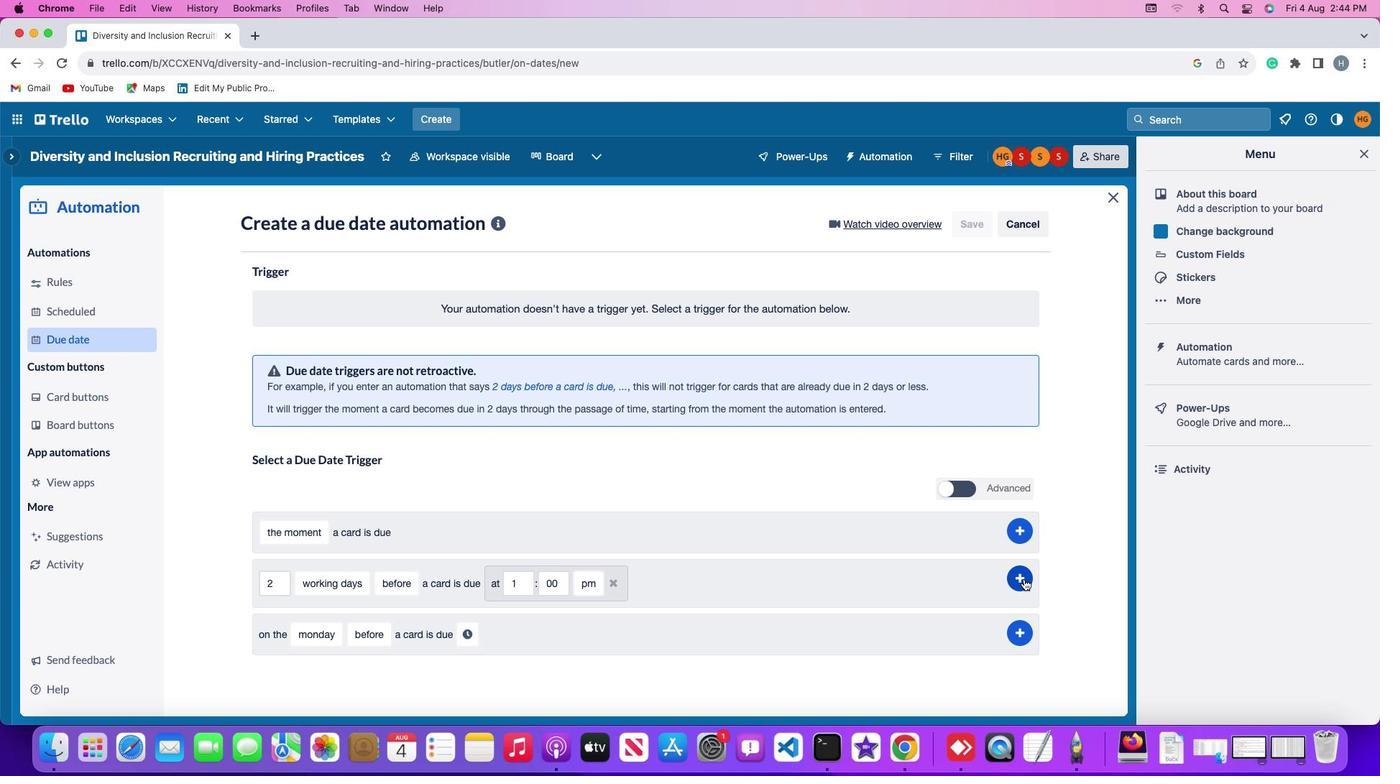 
Action: Mouse pressed left at (1024, 579)
Screenshot: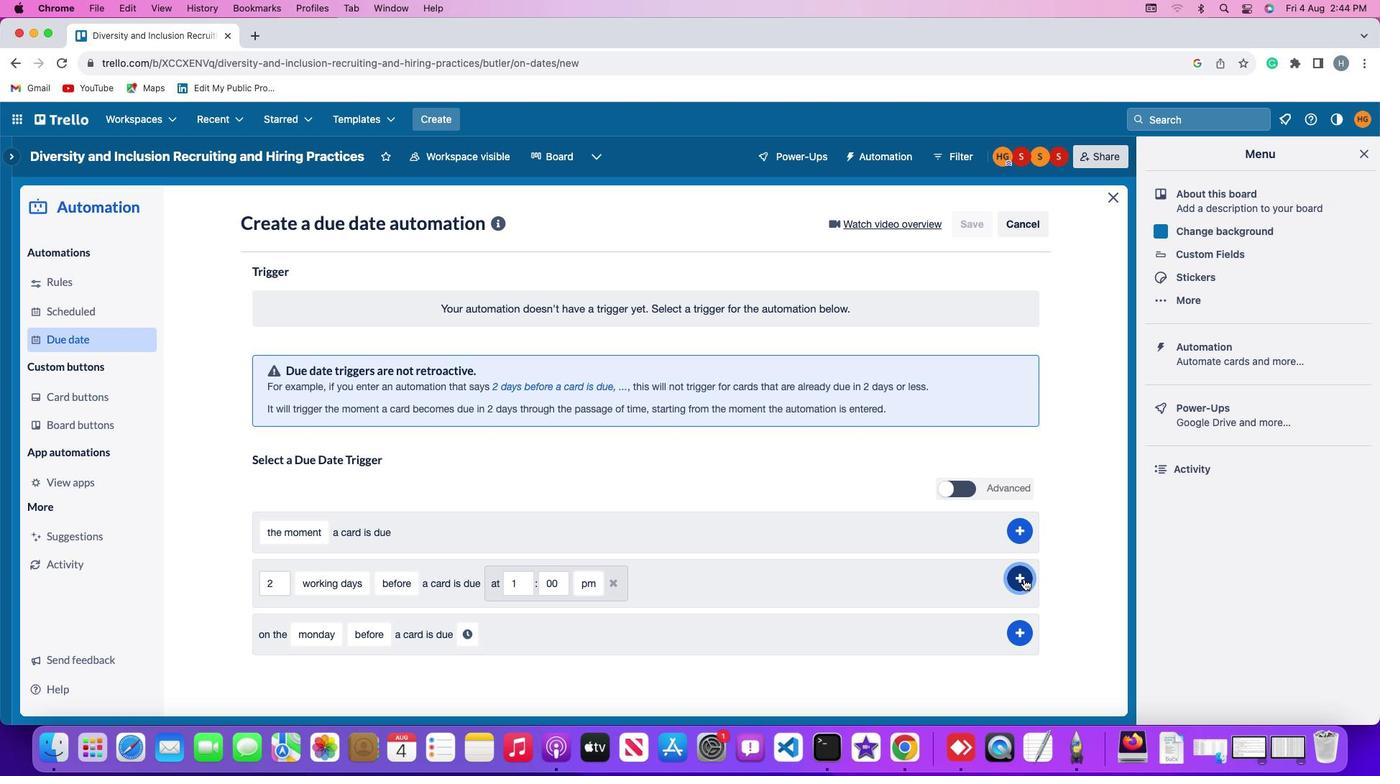 
Action: Mouse moved to (969, 407)
Screenshot: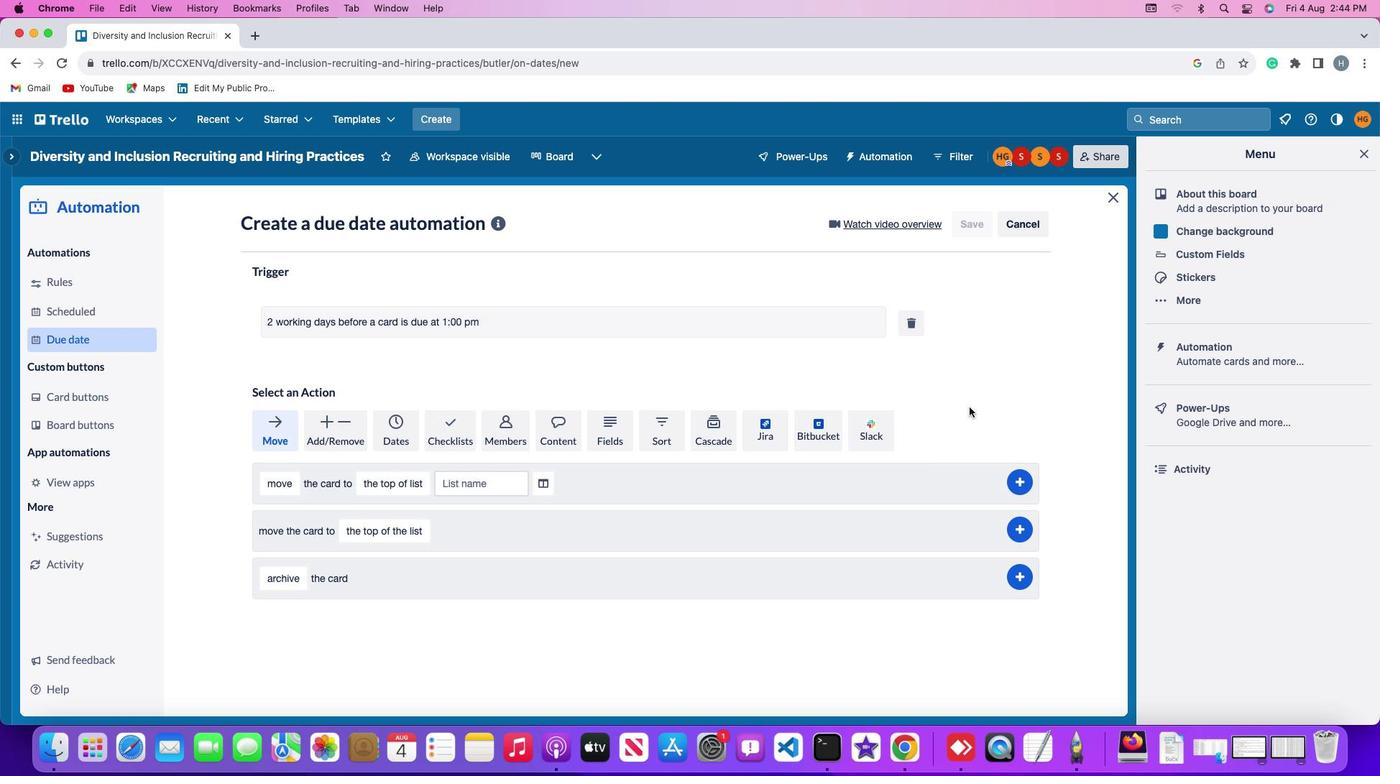 
